 Task: Look for space in Atamaría, Spain from 15th June, 2023 to 21st June, 2023 for 5 adults in price range Rs.14000 to Rs.25000. Place can be entire place with 3 bedrooms having 3 beds and 3 bathrooms. Property type can be house, flat, guest house. Booking option can be shelf check-in. Required host language is English.
Action: Mouse moved to (264, 188)
Screenshot: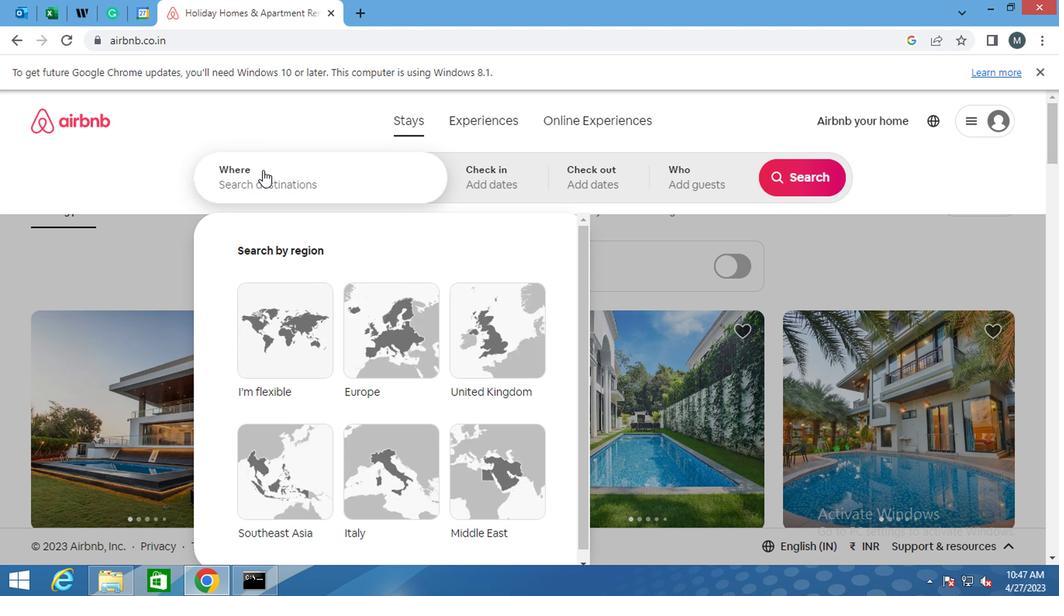 
Action: Mouse pressed left at (264, 188)
Screenshot: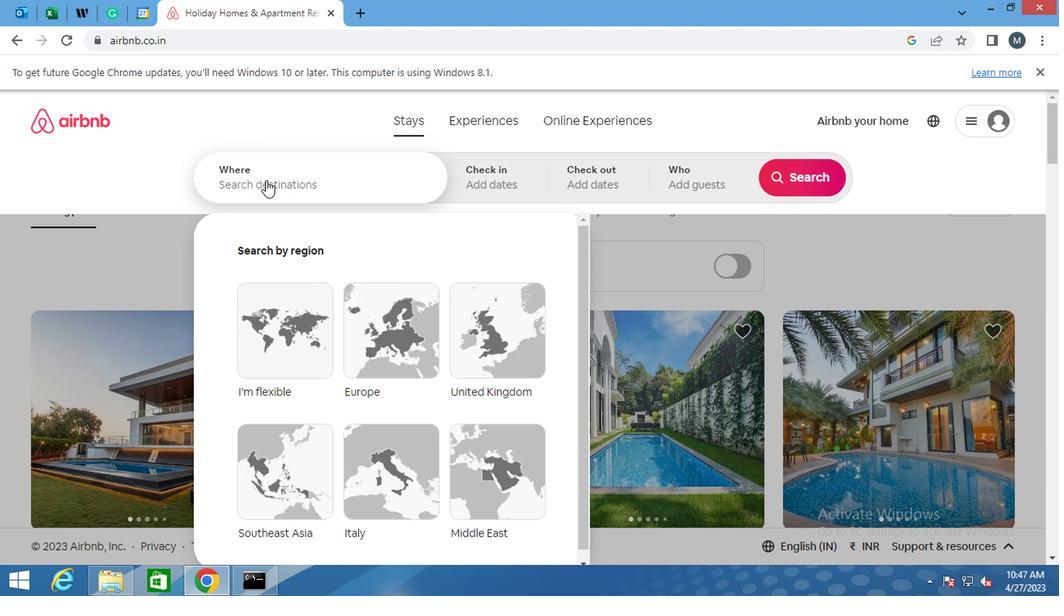 
Action: Key pressed <Key.shift>ATAMARIA.<Key.backspace>,<Key.shift>SPA
Screenshot: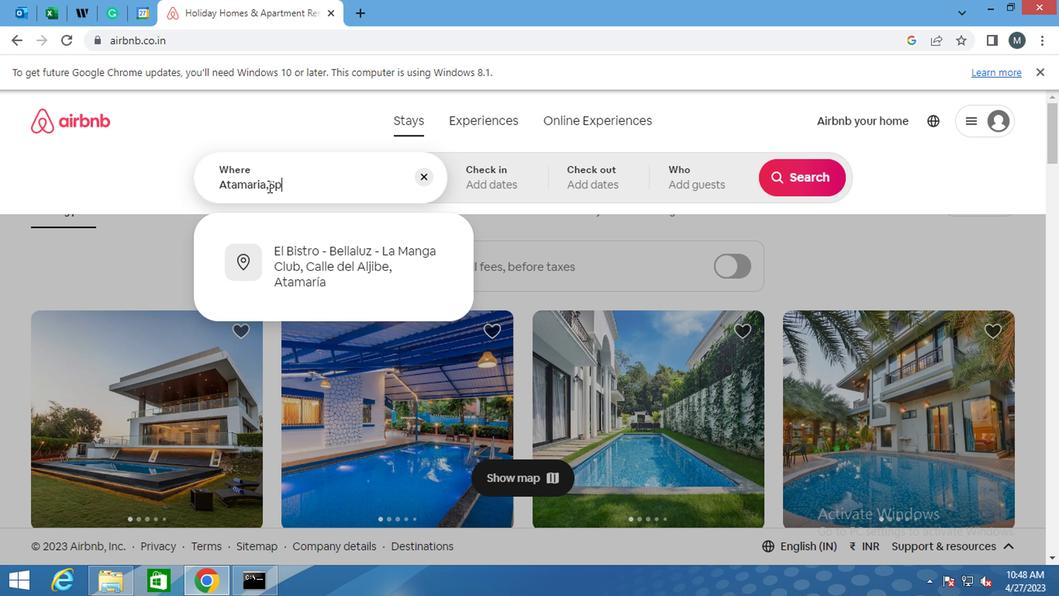 
Action: Mouse moved to (321, 263)
Screenshot: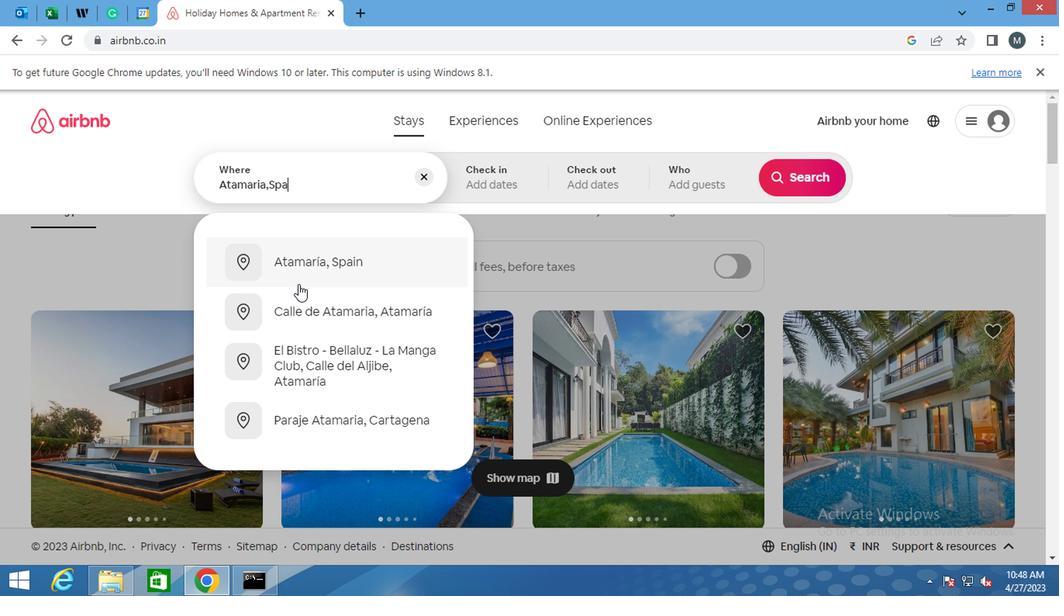 
Action: Mouse pressed left at (321, 263)
Screenshot: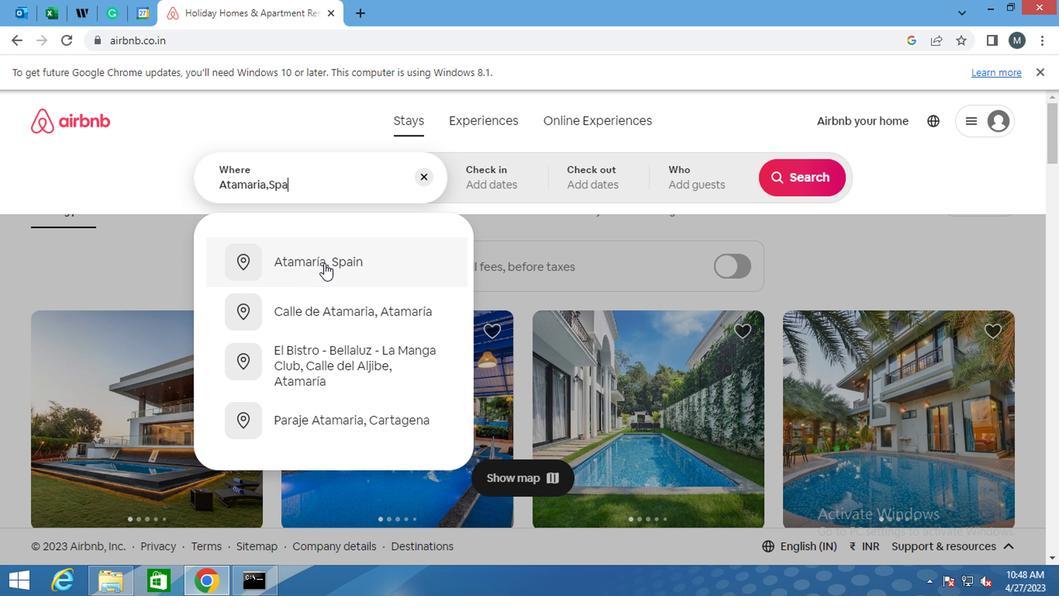 
Action: Mouse moved to (784, 301)
Screenshot: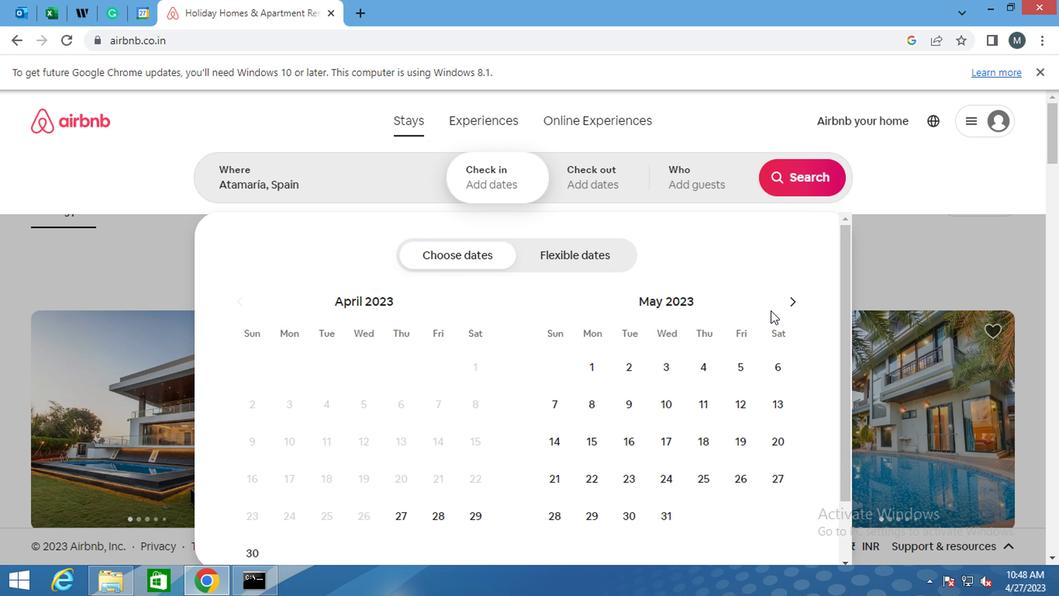 
Action: Mouse pressed left at (784, 301)
Screenshot: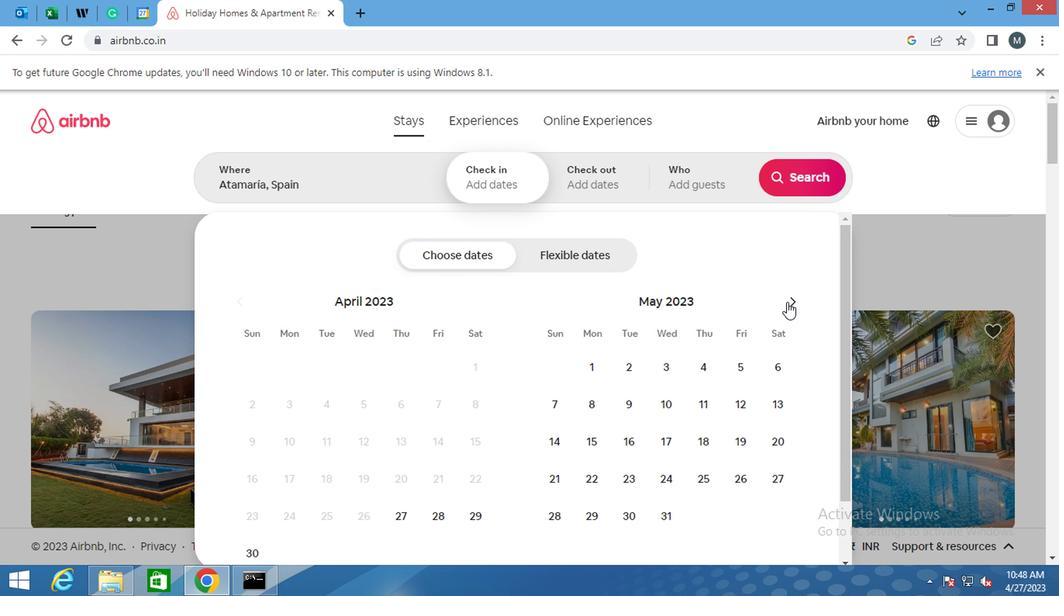 
Action: Mouse moved to (704, 435)
Screenshot: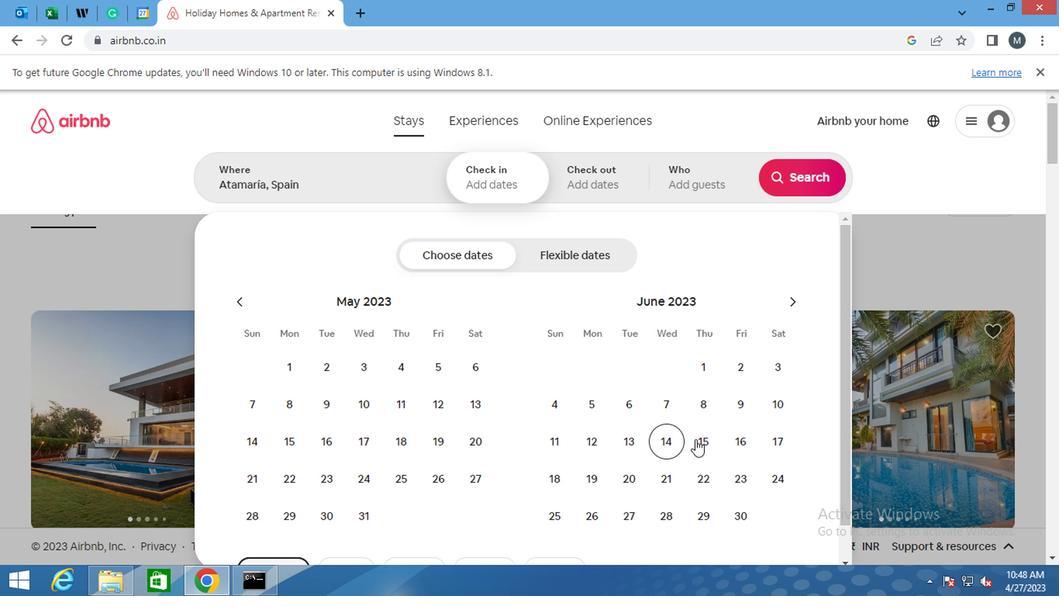 
Action: Mouse pressed left at (704, 435)
Screenshot: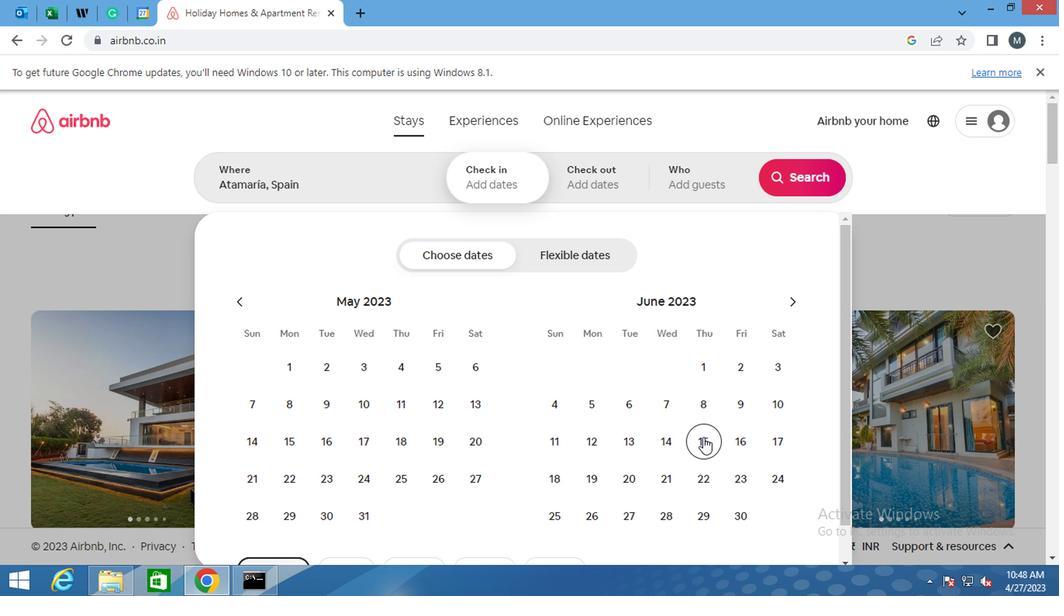 
Action: Mouse moved to (661, 472)
Screenshot: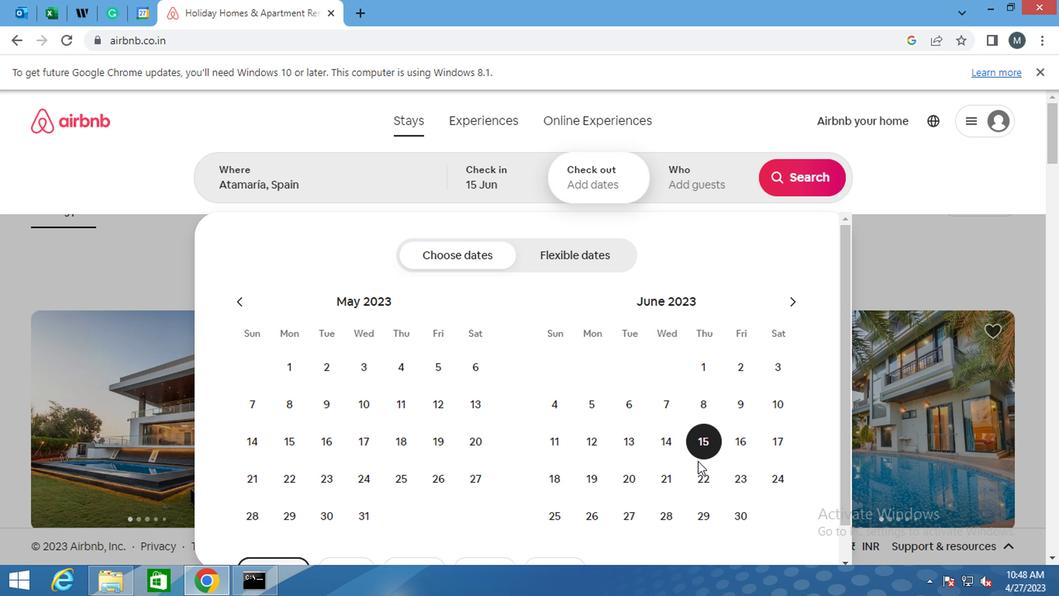 
Action: Mouse pressed left at (661, 472)
Screenshot: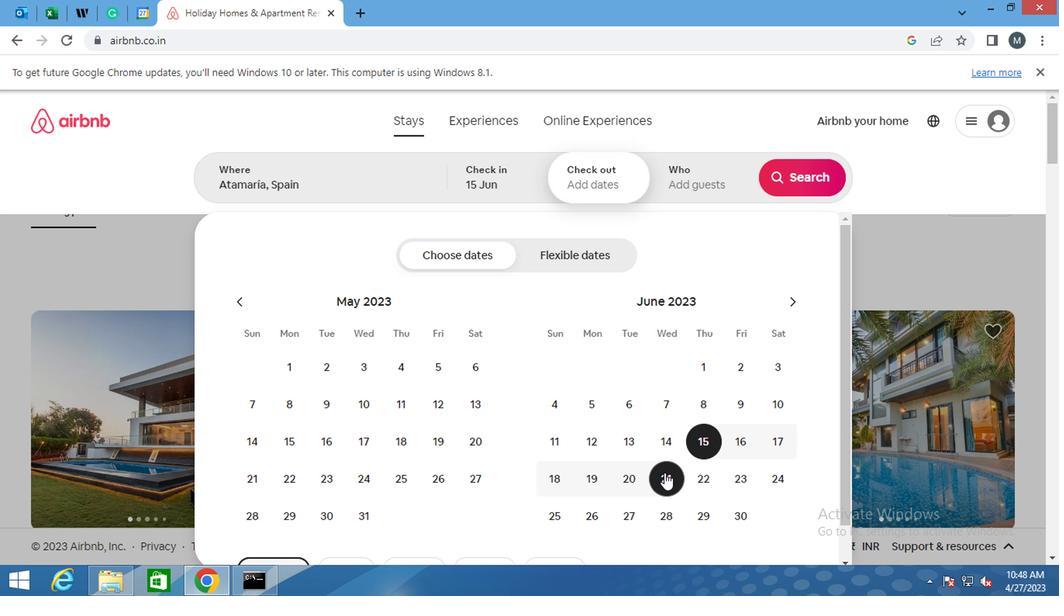 
Action: Mouse moved to (713, 198)
Screenshot: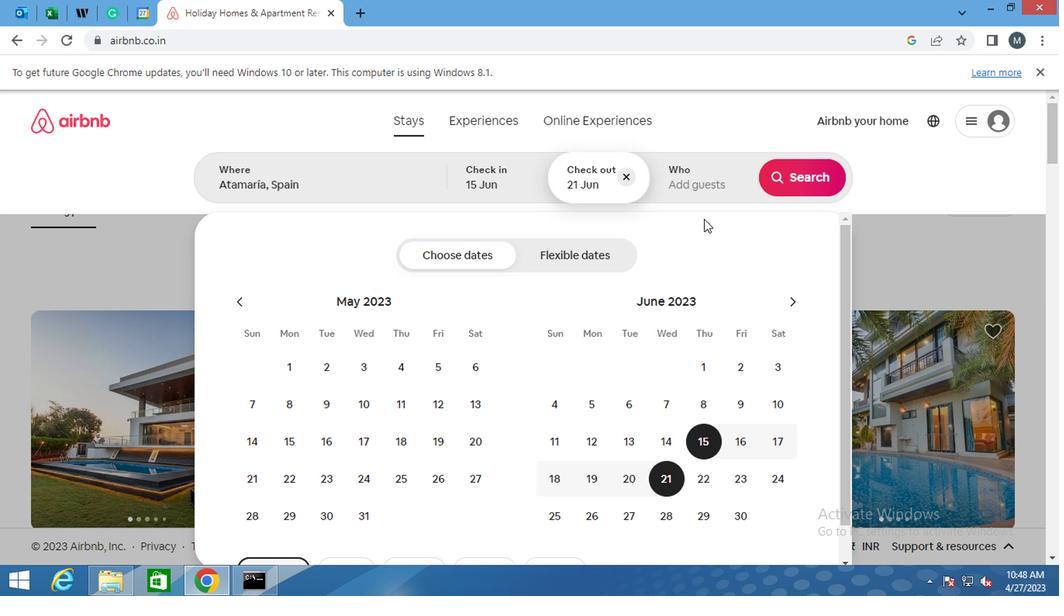 
Action: Mouse pressed left at (713, 198)
Screenshot: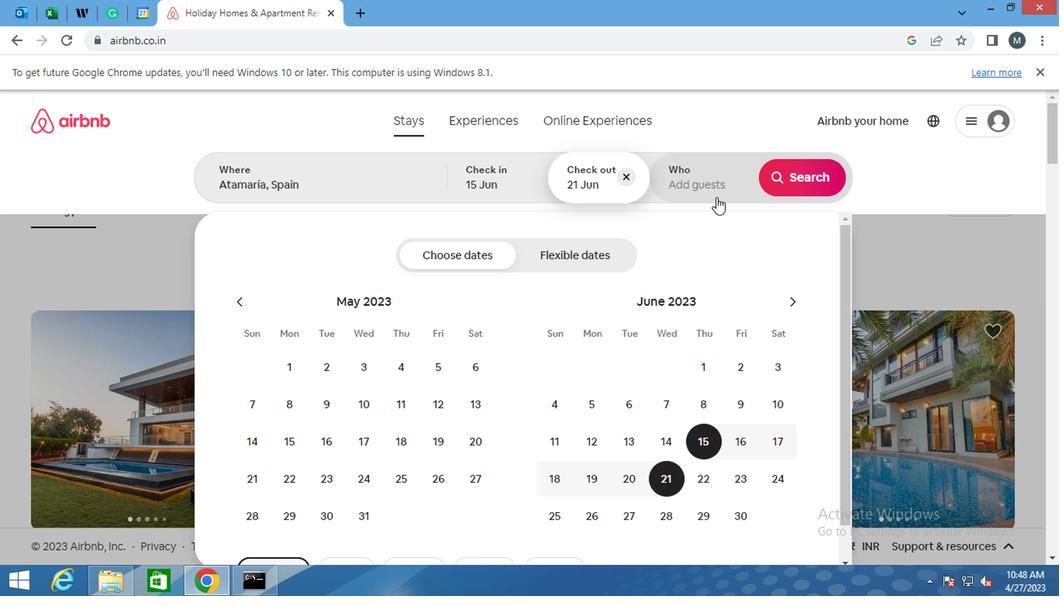 
Action: Mouse moved to (799, 259)
Screenshot: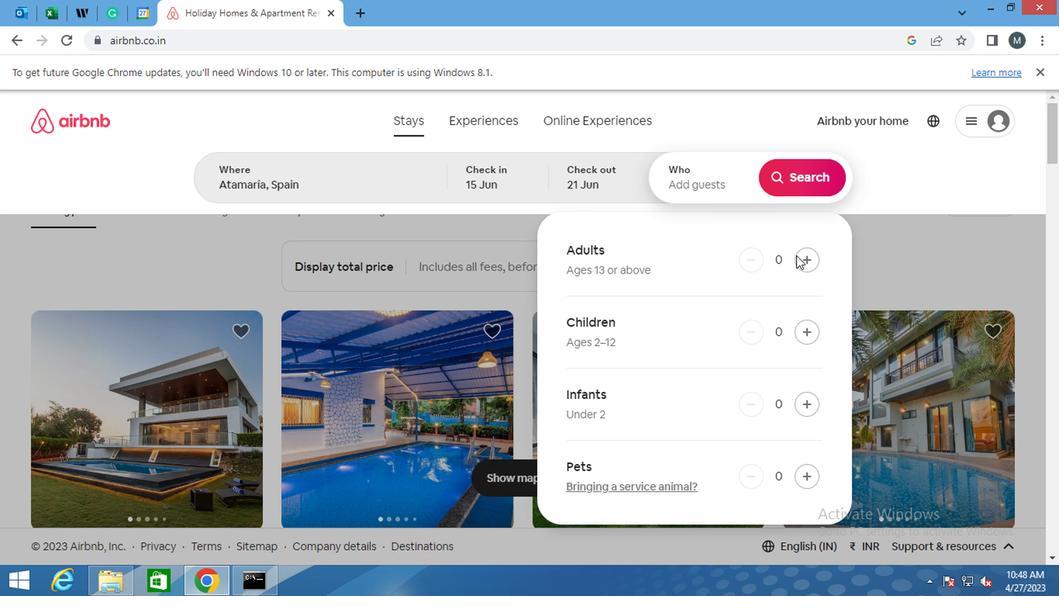 
Action: Mouse pressed left at (799, 259)
Screenshot: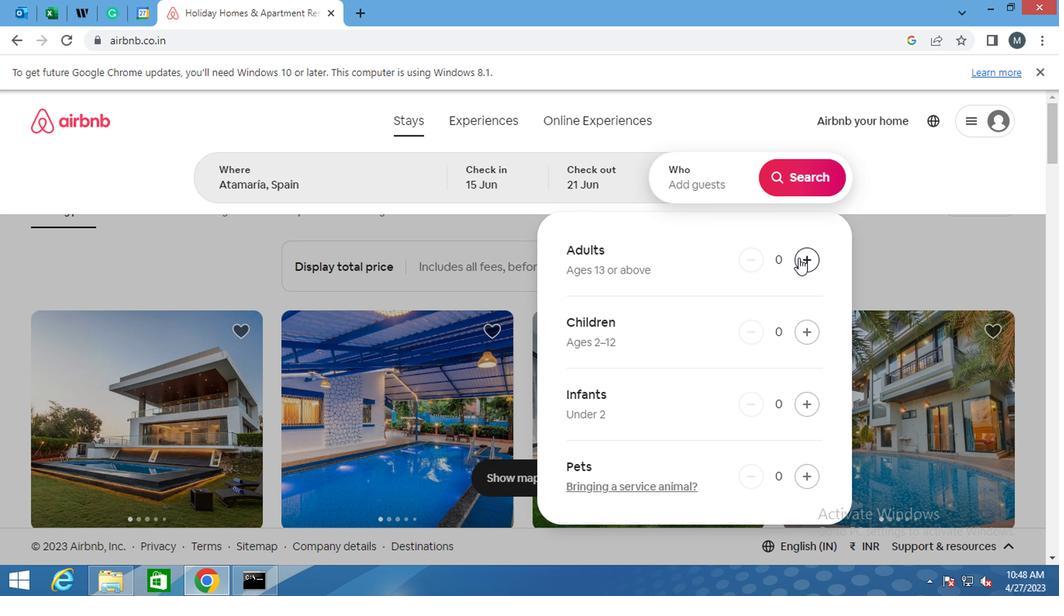 
Action: Mouse moved to (799, 261)
Screenshot: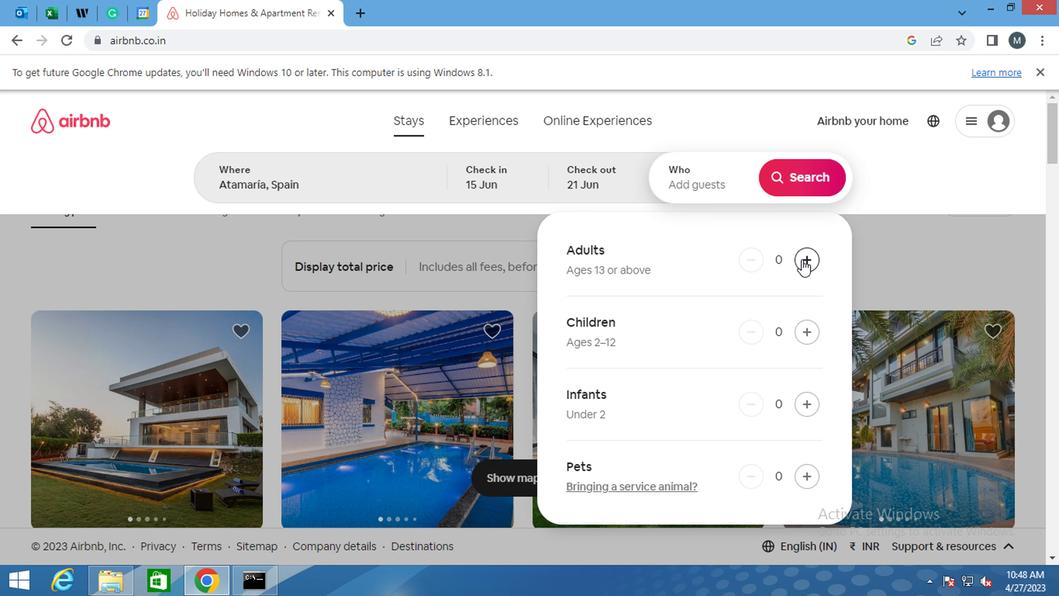 
Action: Mouse pressed left at (799, 261)
Screenshot: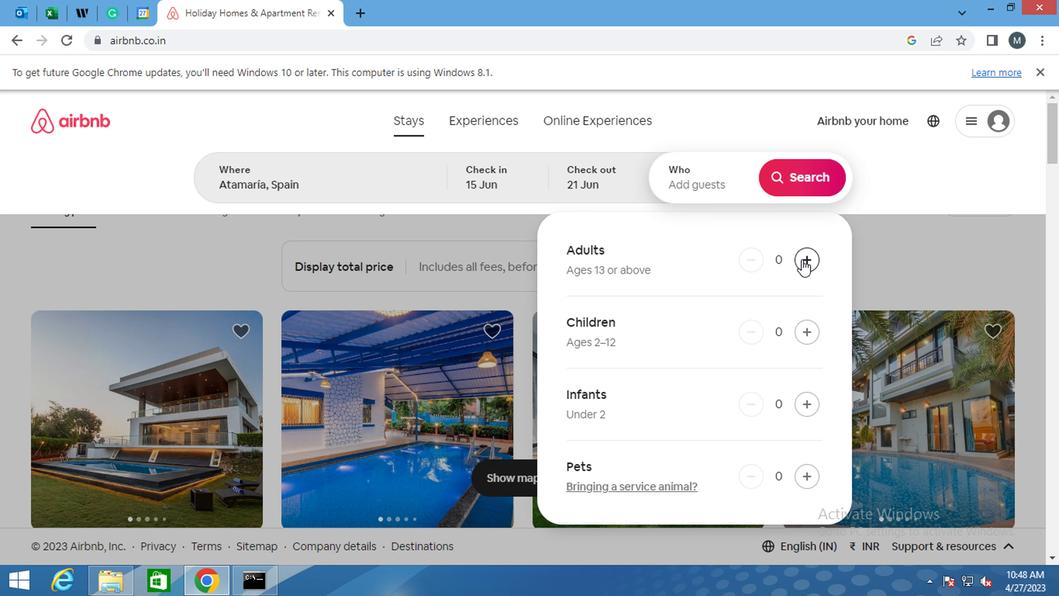 
Action: Mouse moved to (799, 262)
Screenshot: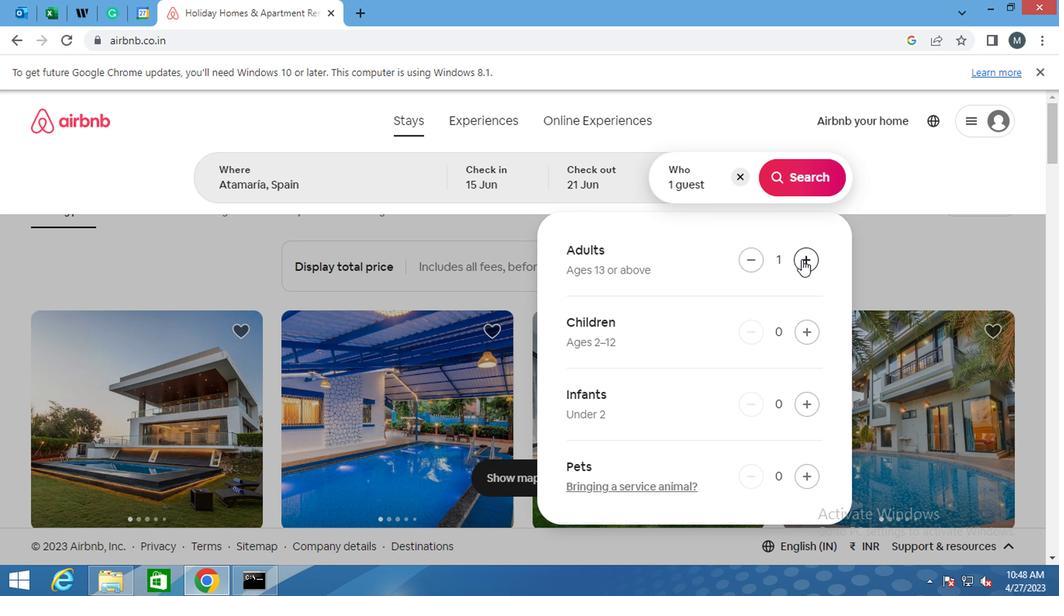 
Action: Mouse pressed left at (799, 262)
Screenshot: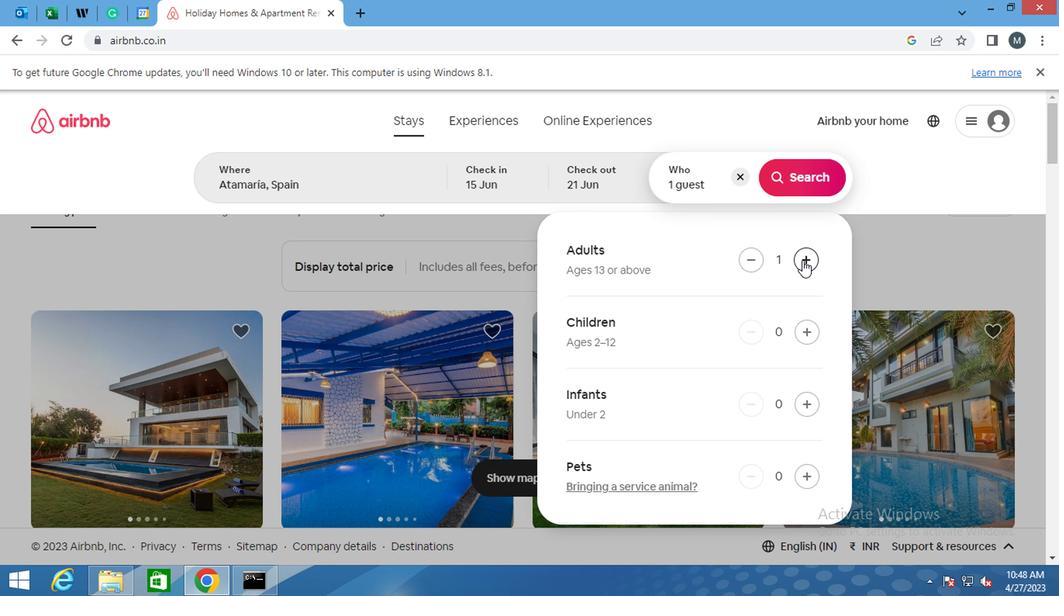 
Action: Mouse pressed left at (799, 262)
Screenshot: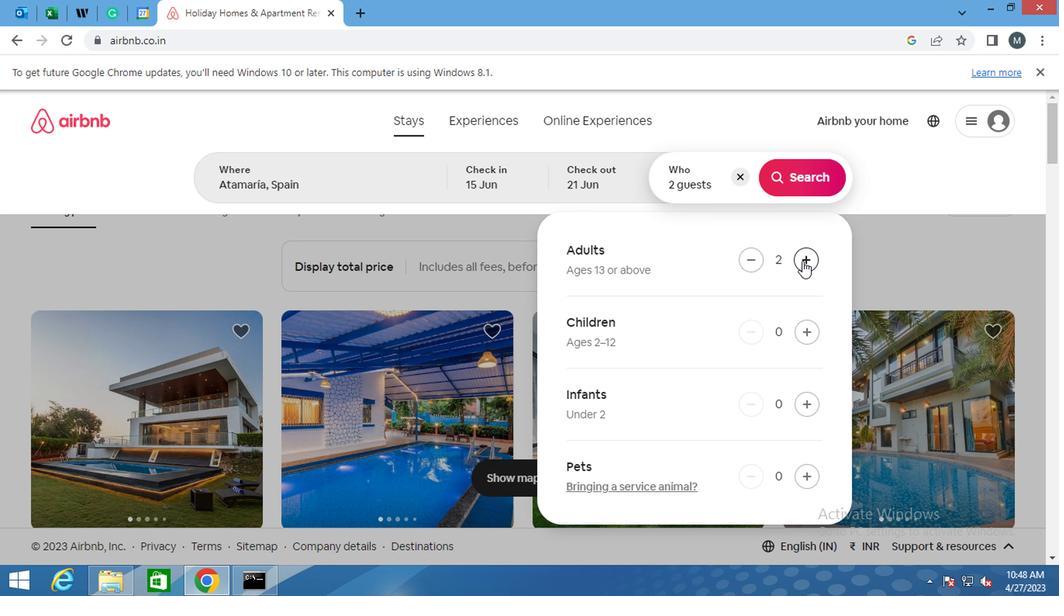 
Action: Mouse moved to (800, 262)
Screenshot: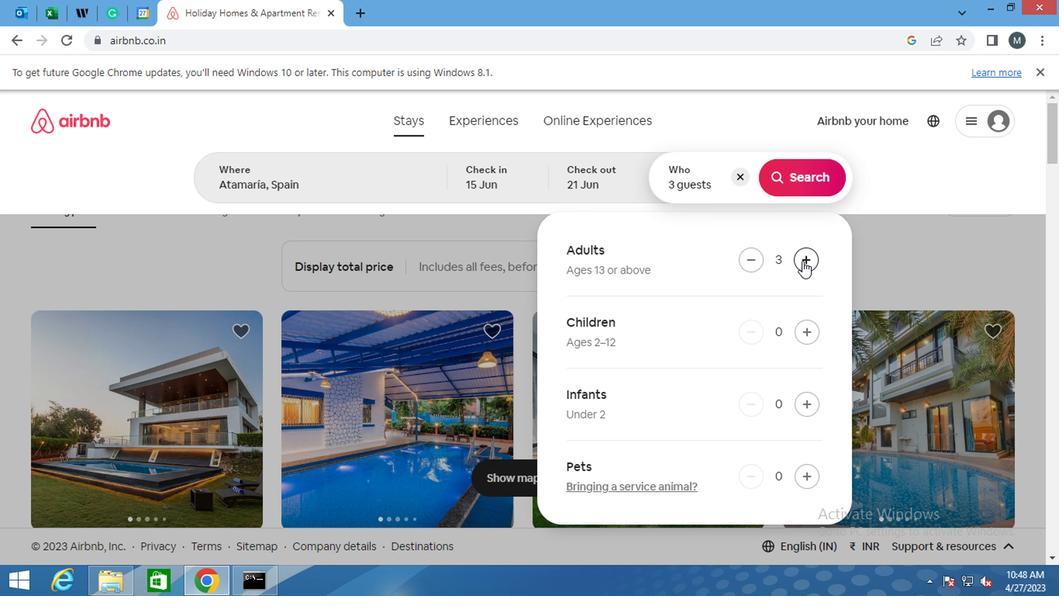 
Action: Mouse pressed left at (800, 262)
Screenshot: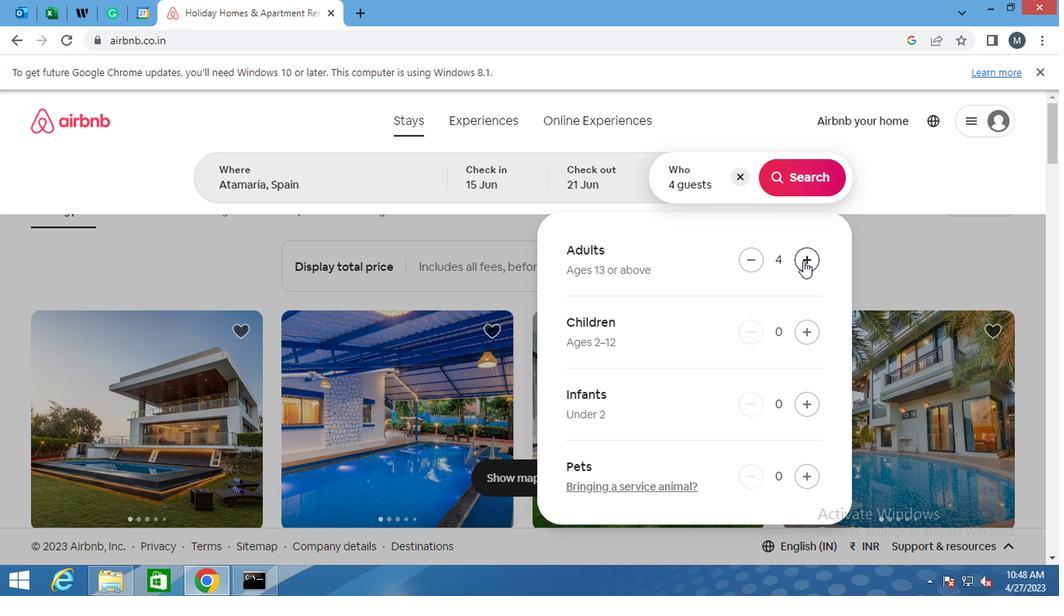 
Action: Mouse moved to (784, 188)
Screenshot: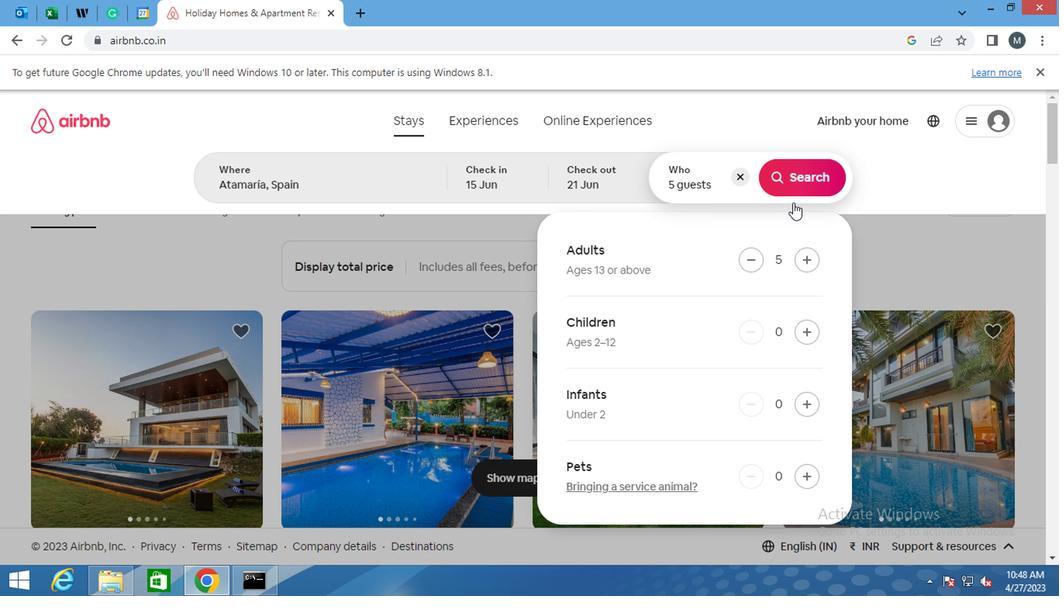 
Action: Mouse pressed left at (784, 188)
Screenshot: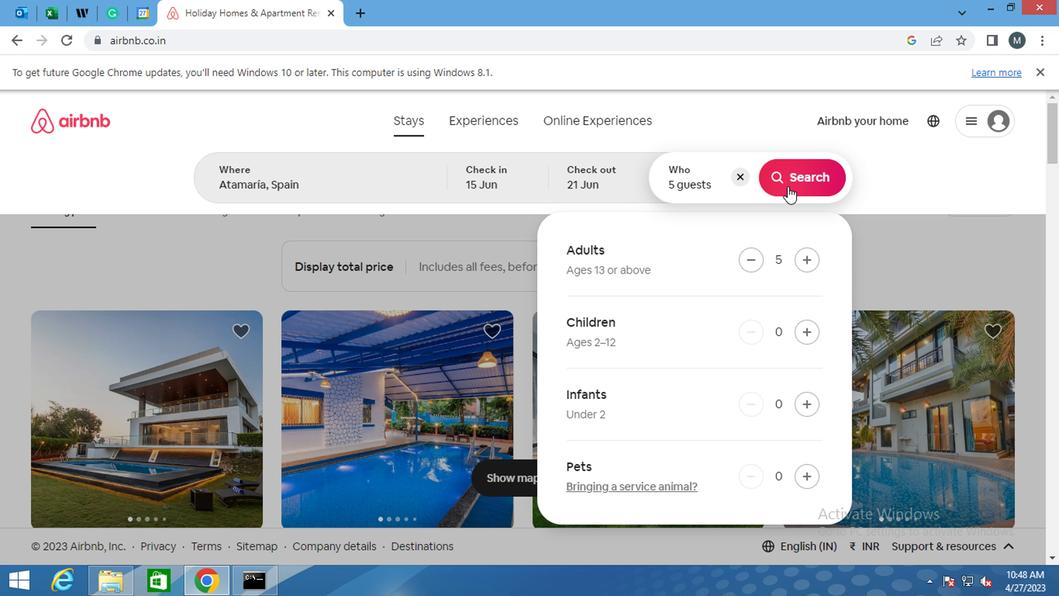 
Action: Mouse moved to (969, 185)
Screenshot: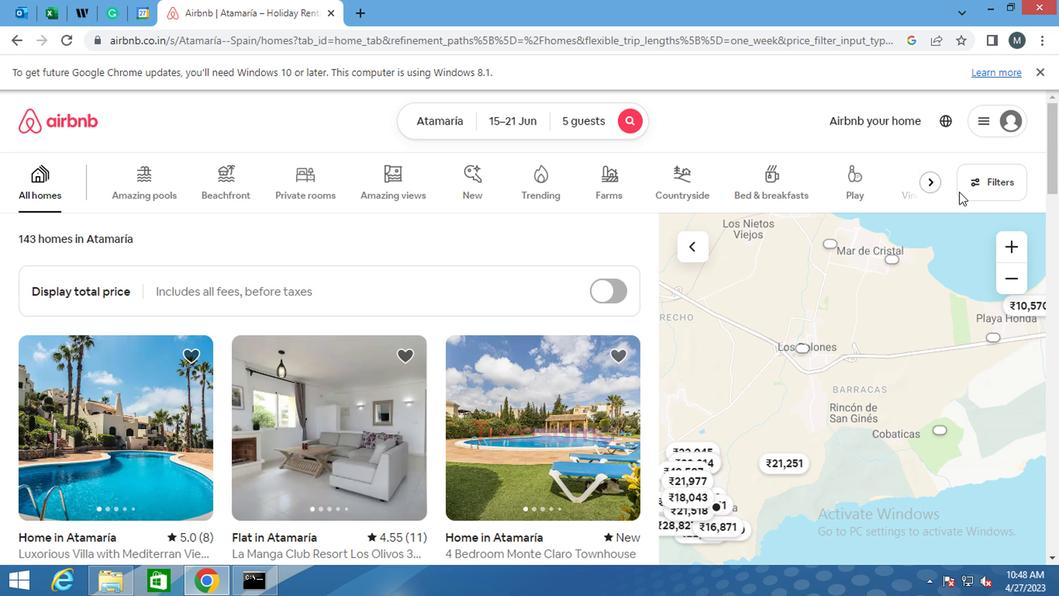 
Action: Mouse pressed left at (969, 185)
Screenshot: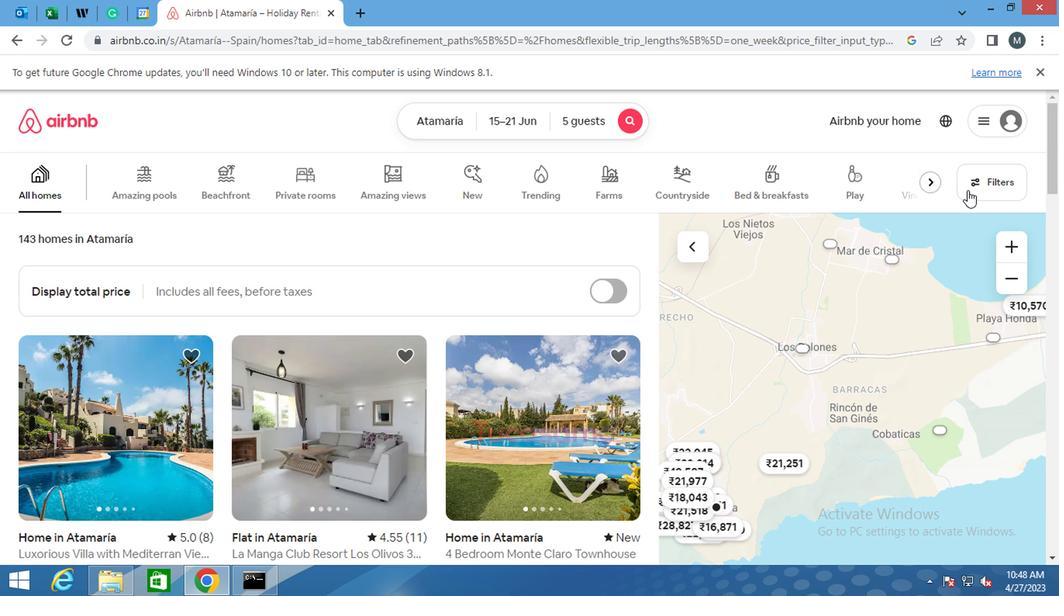 
Action: Mouse moved to (437, 373)
Screenshot: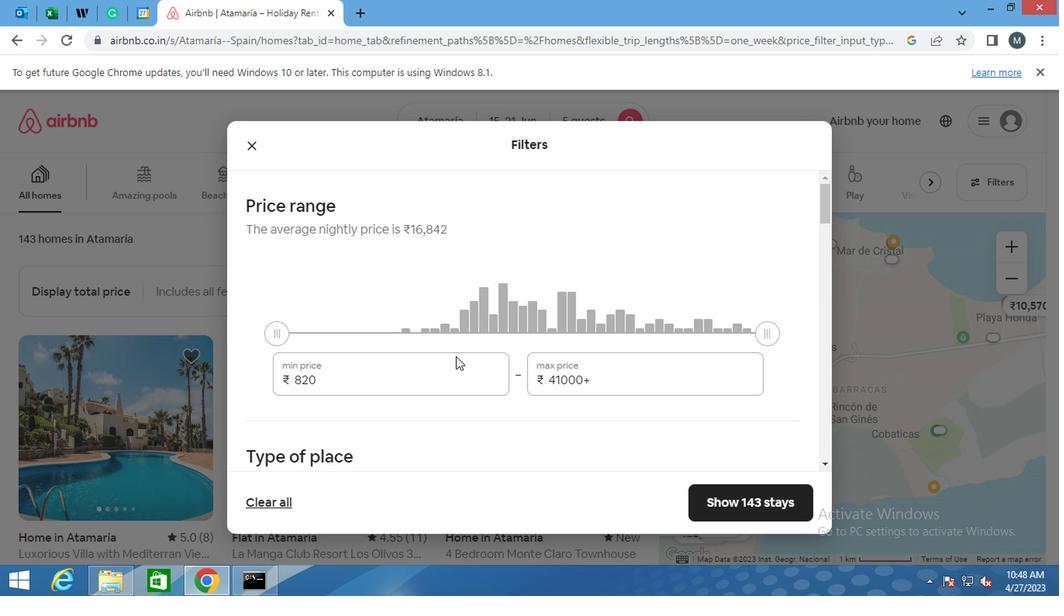 
Action: Mouse pressed left at (437, 373)
Screenshot: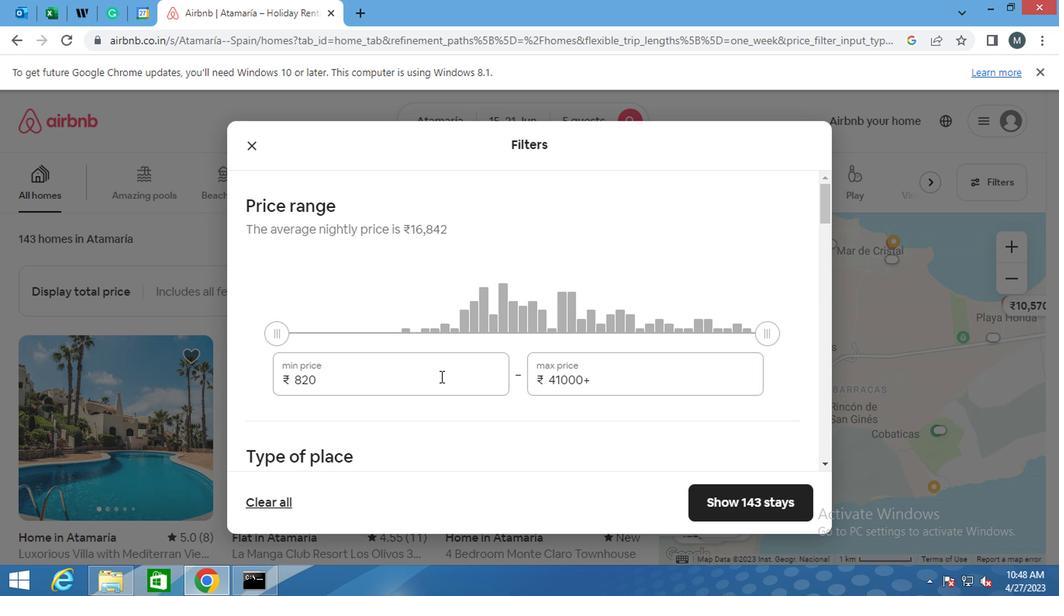 
Action: Mouse moved to (434, 373)
Screenshot: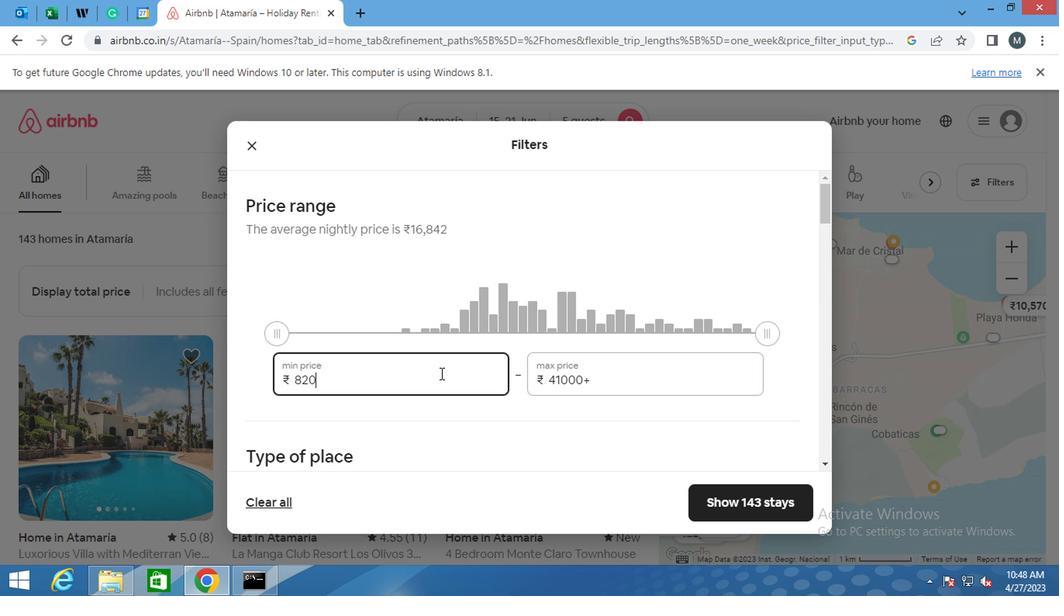 
Action: Key pressed <Key.backspace><Key.backspace><Key.backspace>14000
Screenshot: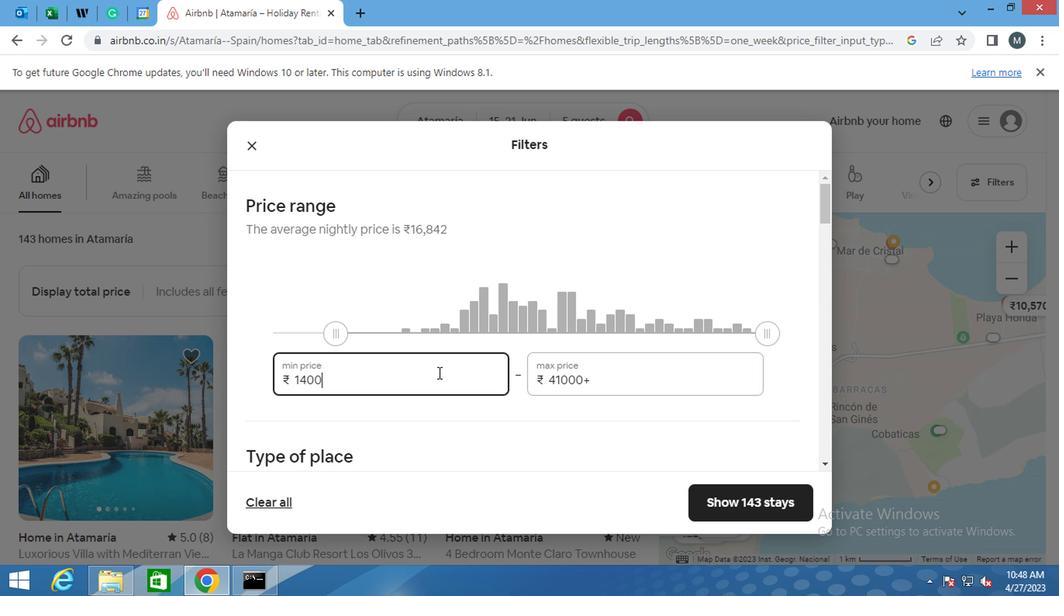 
Action: Mouse moved to (588, 382)
Screenshot: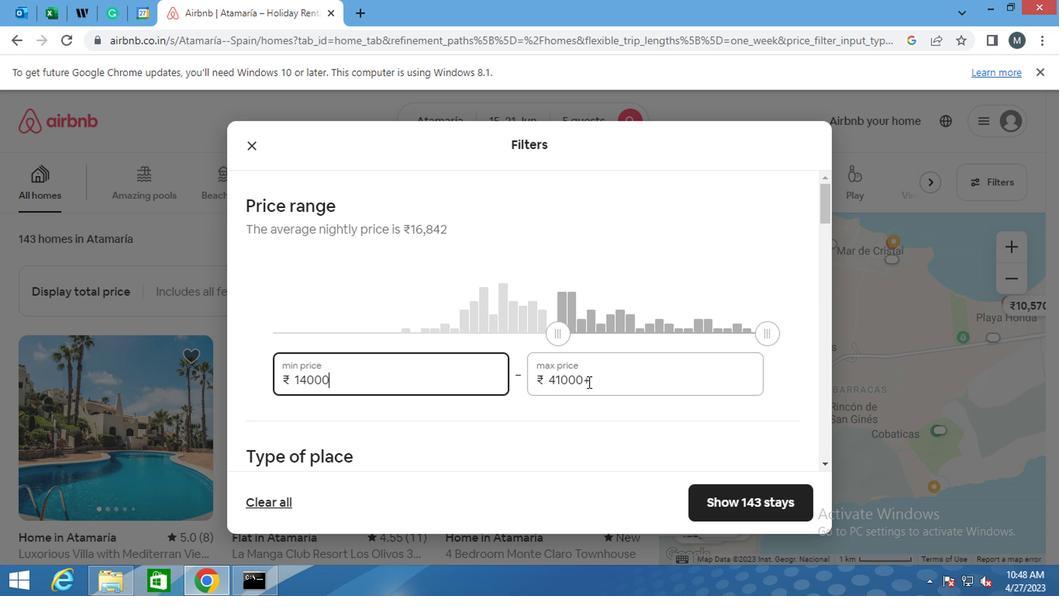 
Action: Mouse pressed left at (588, 382)
Screenshot: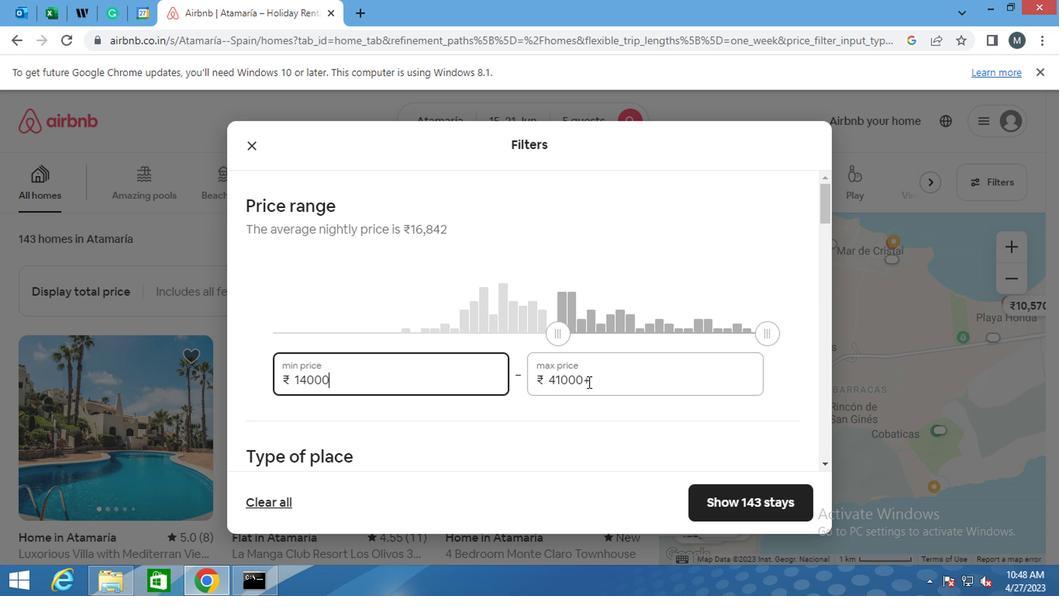 
Action: Mouse moved to (590, 381)
Screenshot: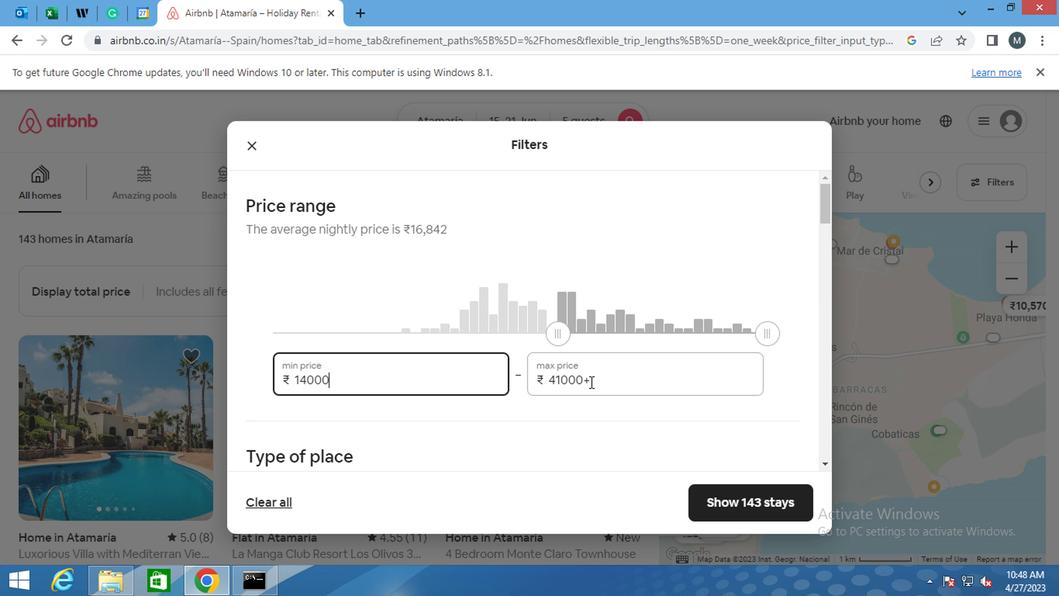 
Action: Key pressed <Key.backspace>
Screenshot: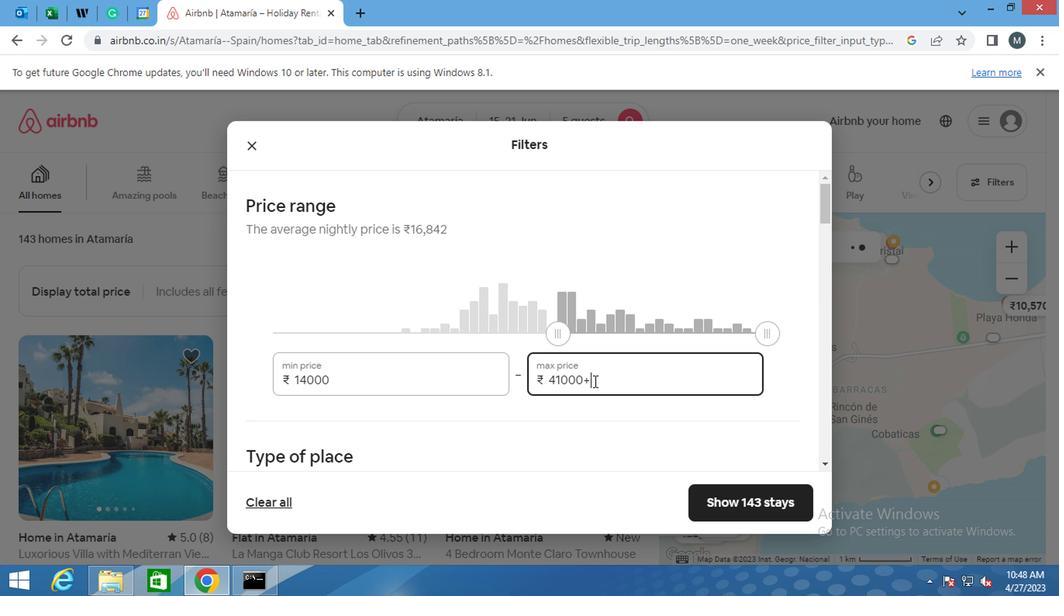 
Action: Mouse moved to (591, 381)
Screenshot: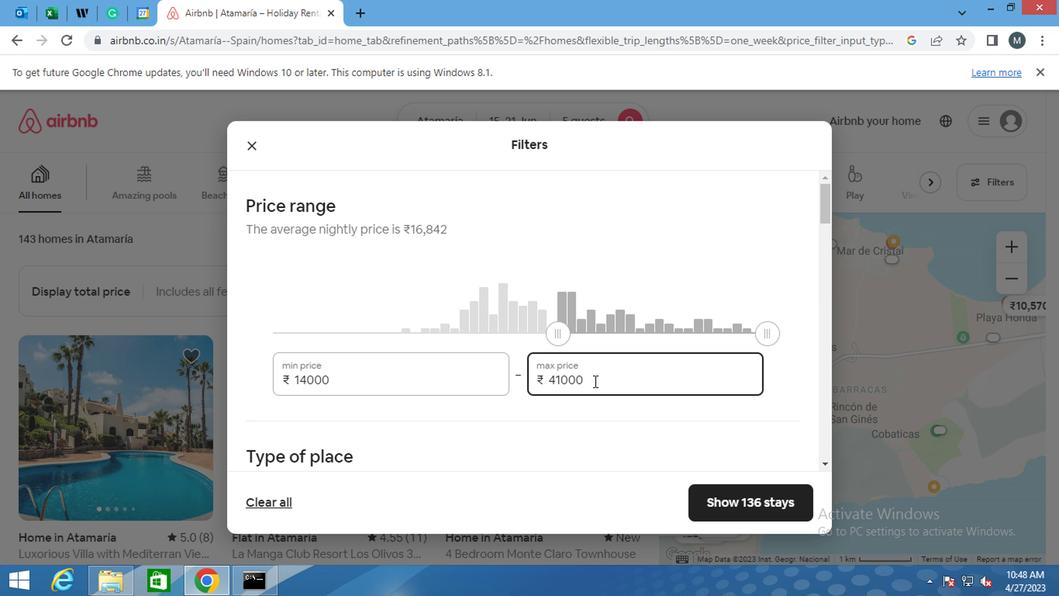 
Action: Key pressed <Key.backspace><Key.backspace><Key.backspace><Key.backspace><Key.backspace><Key.backspace><Key.backspace>
Screenshot: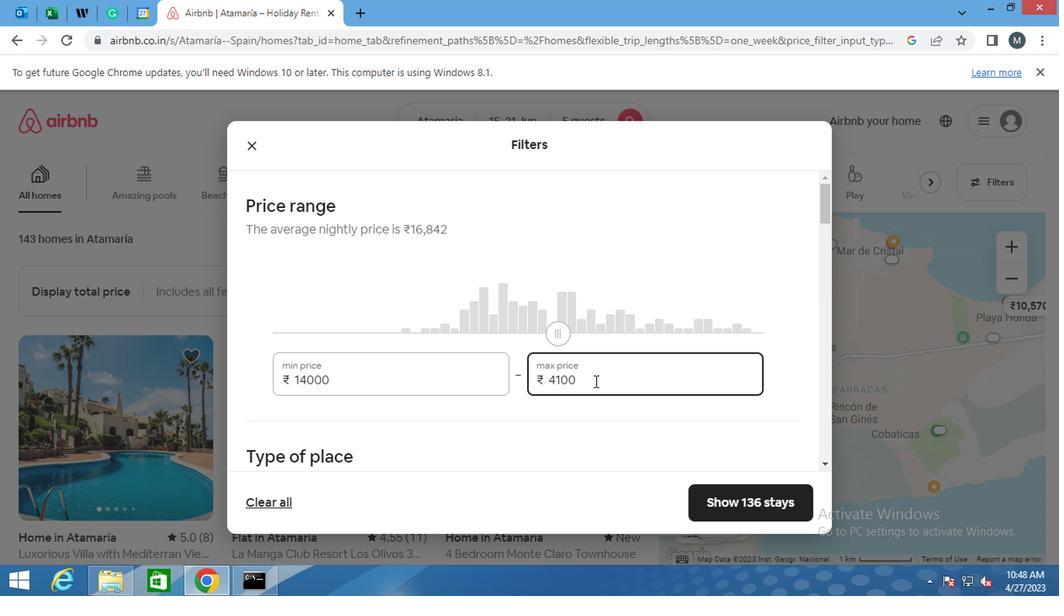 
Action: Mouse moved to (590, 379)
Screenshot: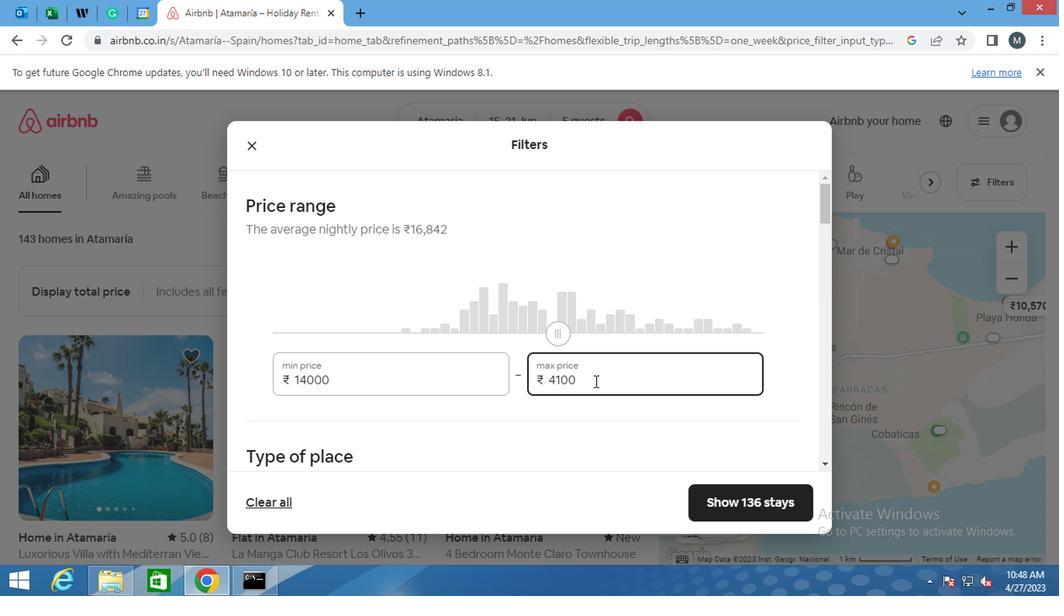 
Action: Key pressed <Key.backspace><Key.backspace><Key.backspace><Key.backspace><Key.backspace><Key.backspace><Key.backspace><Key.backspace><Key.backspace><Key.backspace><Key.backspace><Key.backspace>
Screenshot: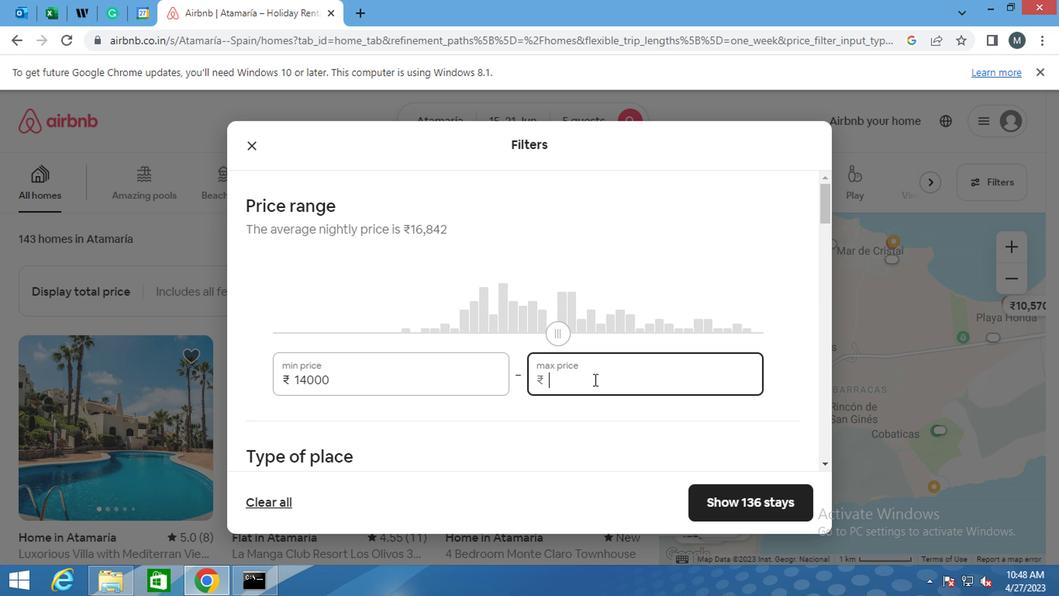 
Action: Mouse moved to (587, 374)
Screenshot: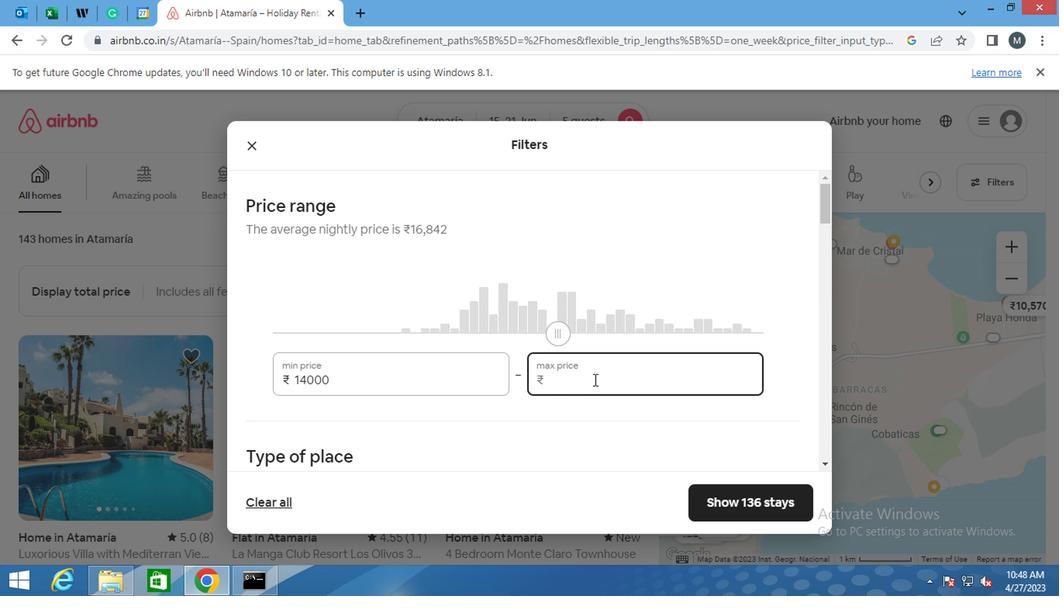
Action: Key pressed 25000
Screenshot: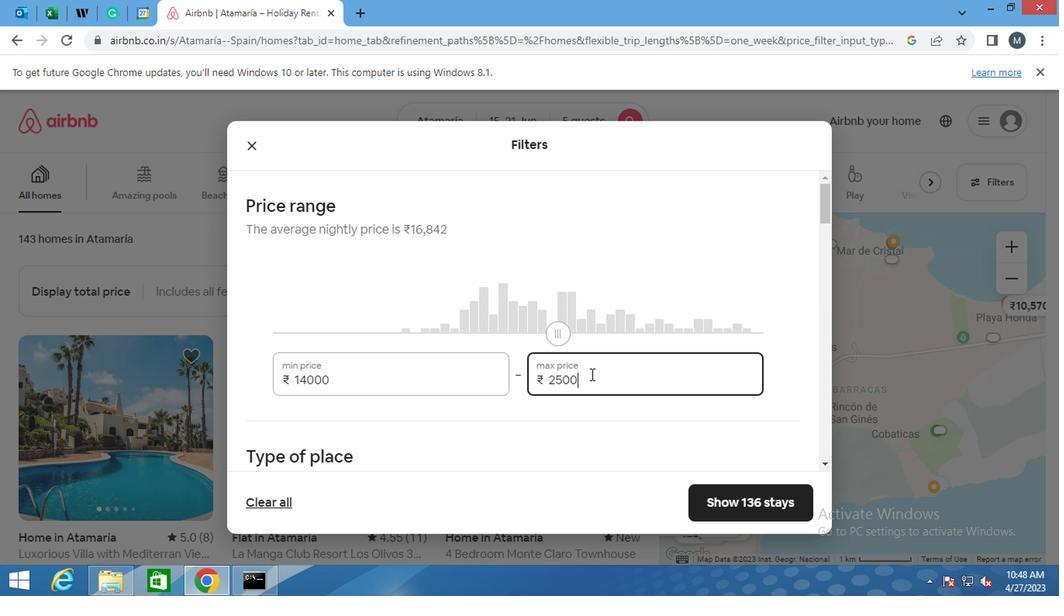 
Action: Mouse moved to (450, 305)
Screenshot: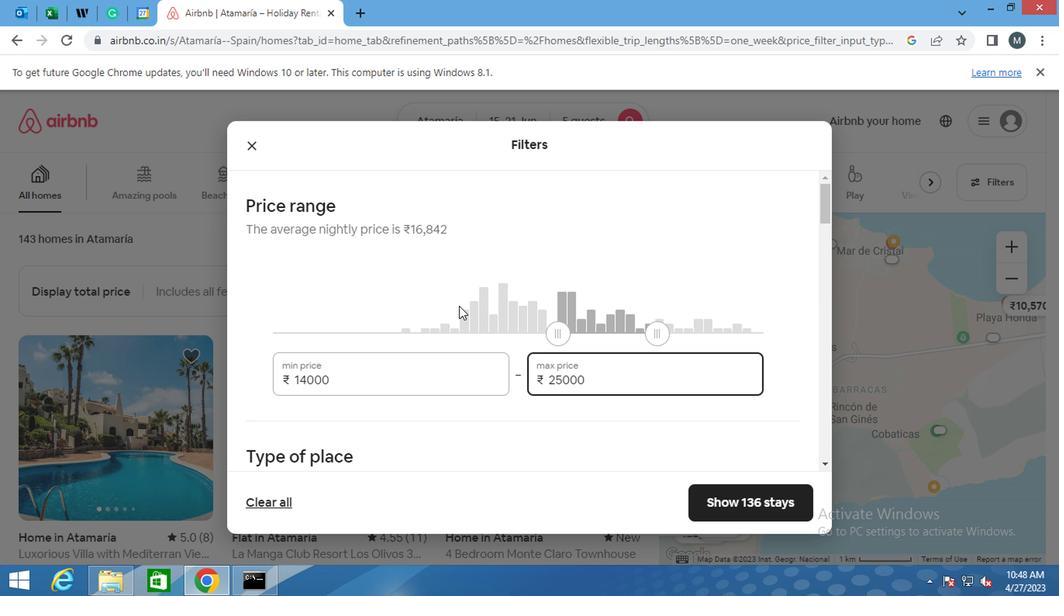 
Action: Mouse scrolled (450, 304) with delta (0, 0)
Screenshot: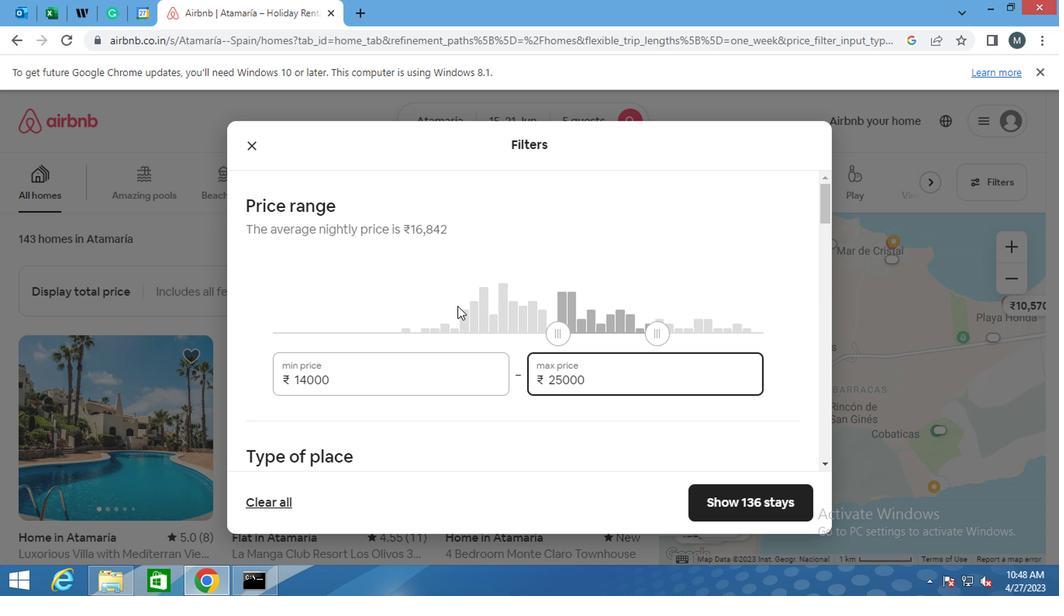 
Action: Mouse moved to (439, 307)
Screenshot: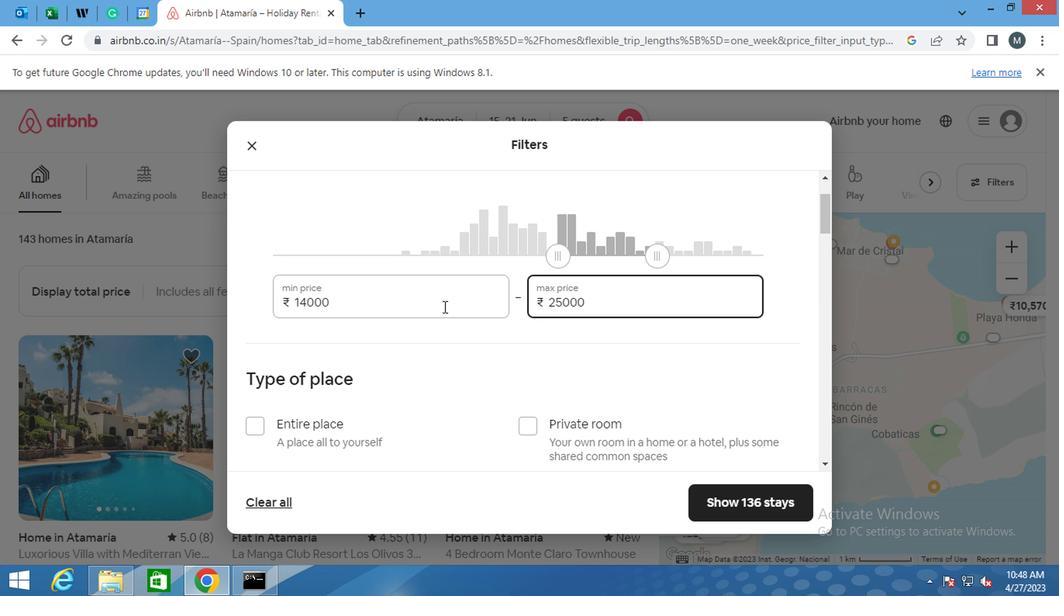 
Action: Mouse scrolled (439, 306) with delta (0, 0)
Screenshot: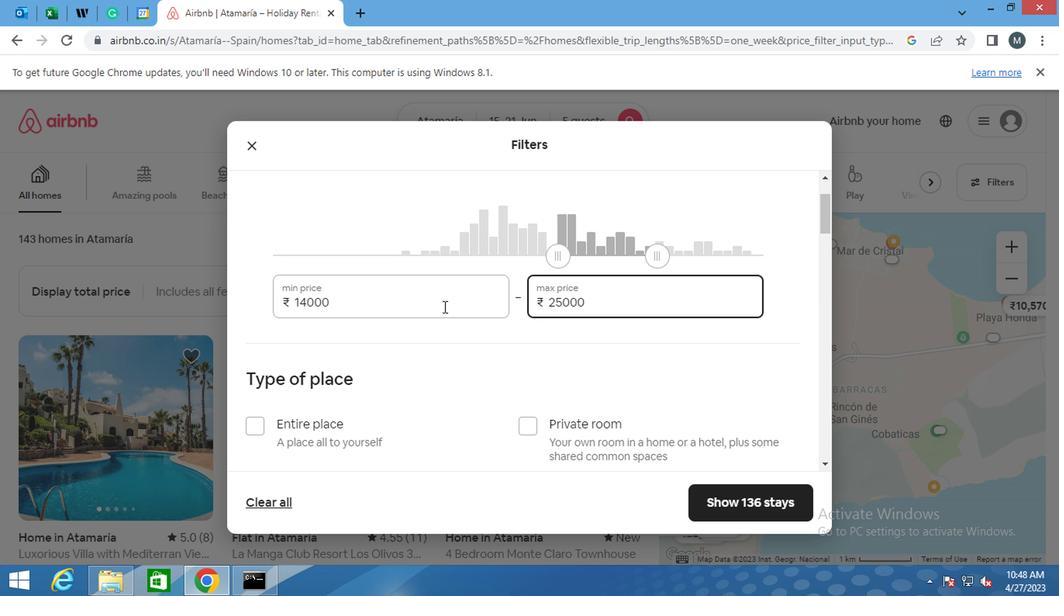 
Action: Mouse scrolled (439, 306) with delta (0, 0)
Screenshot: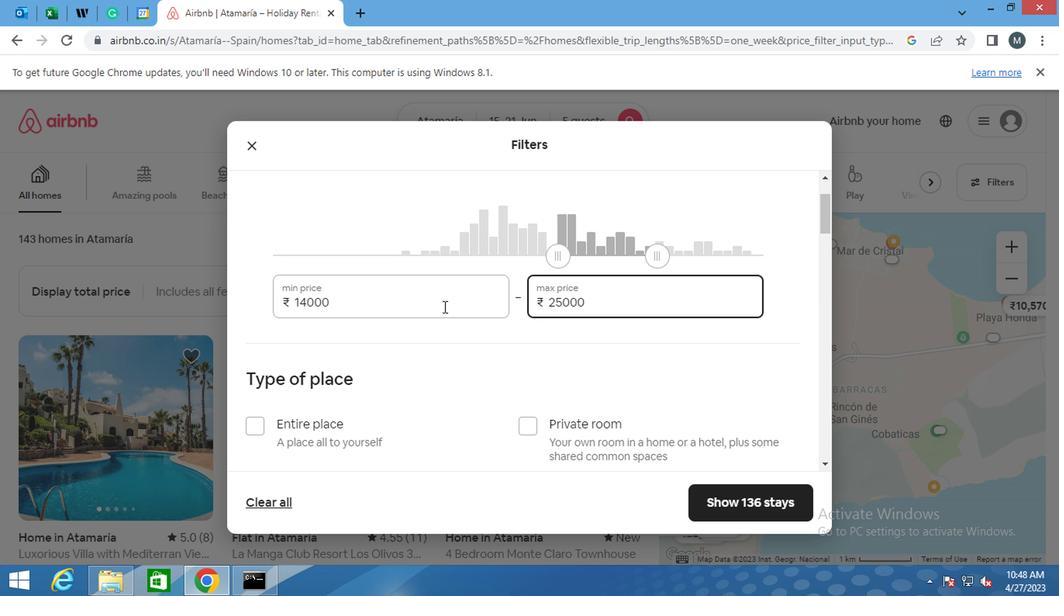 
Action: Mouse moved to (249, 265)
Screenshot: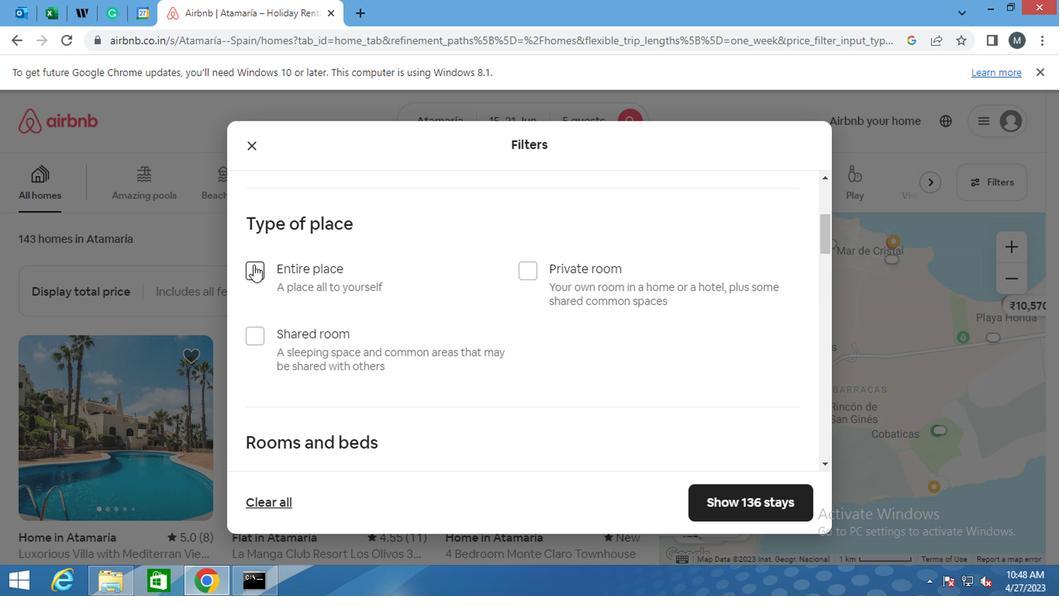 
Action: Mouse pressed left at (249, 265)
Screenshot: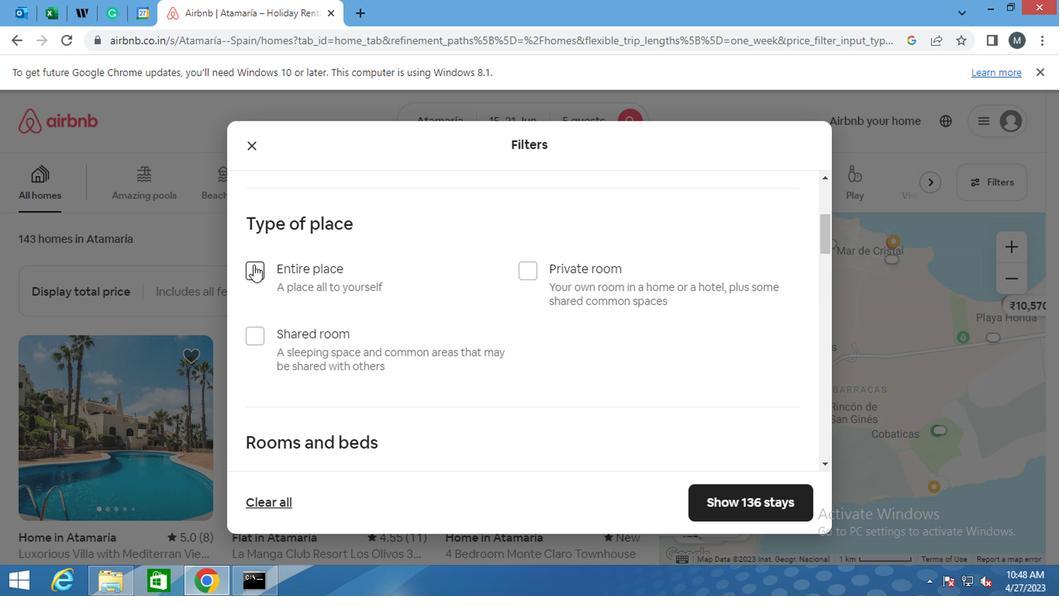 
Action: Mouse moved to (266, 263)
Screenshot: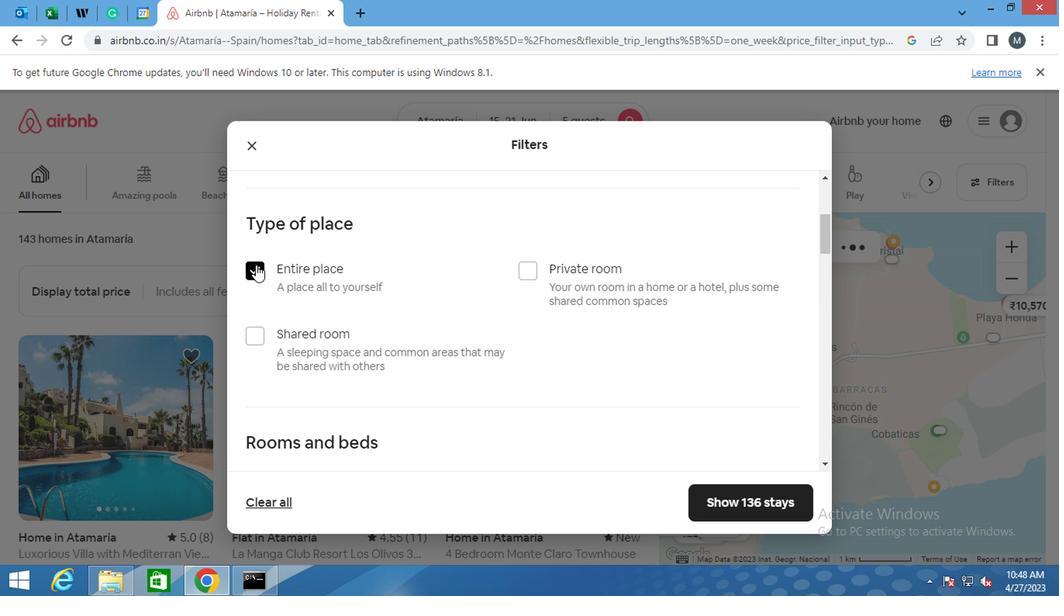 
Action: Mouse scrolled (266, 262) with delta (0, 0)
Screenshot: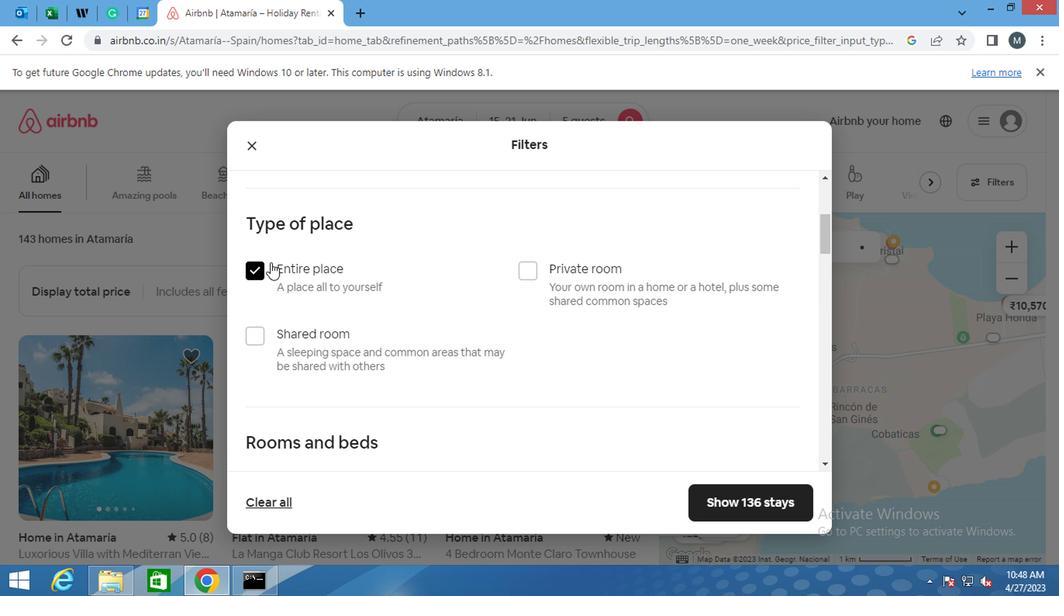 
Action: Mouse scrolled (266, 262) with delta (0, 0)
Screenshot: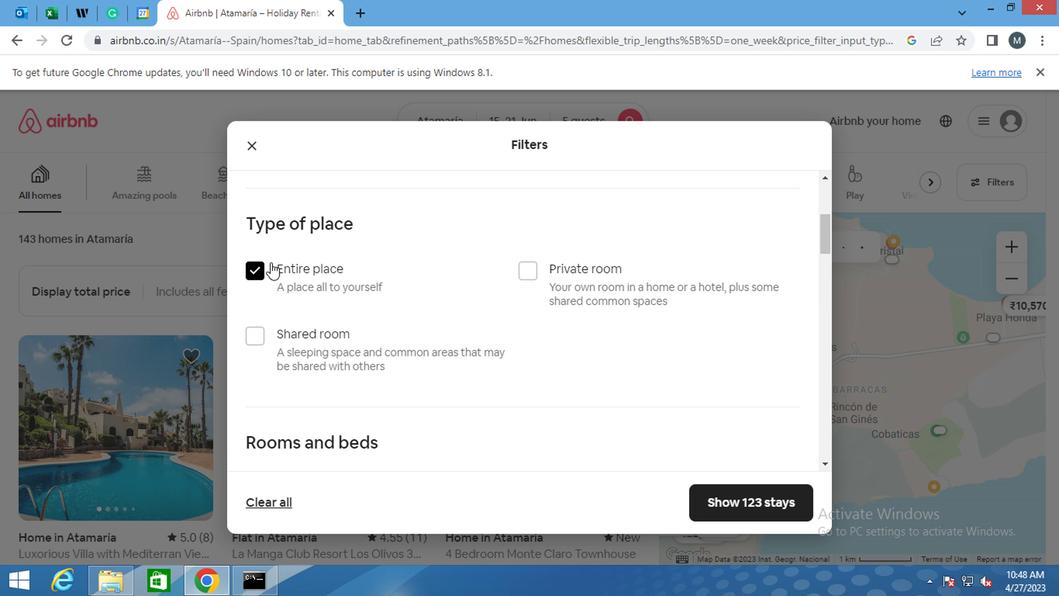 
Action: Mouse scrolled (266, 262) with delta (0, 0)
Screenshot: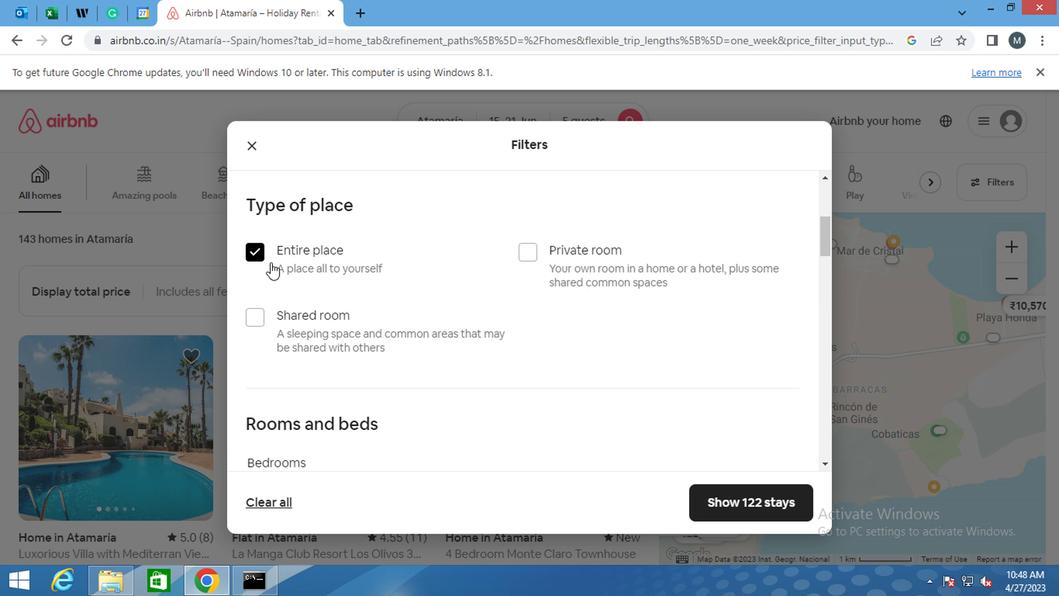 
Action: Mouse moved to (441, 301)
Screenshot: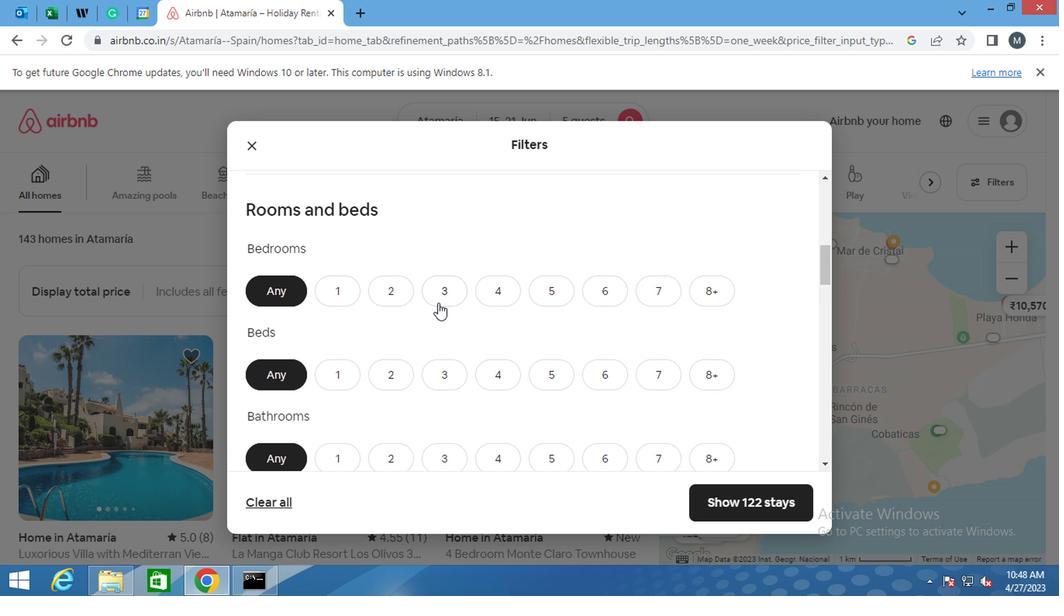 
Action: Mouse pressed left at (441, 301)
Screenshot: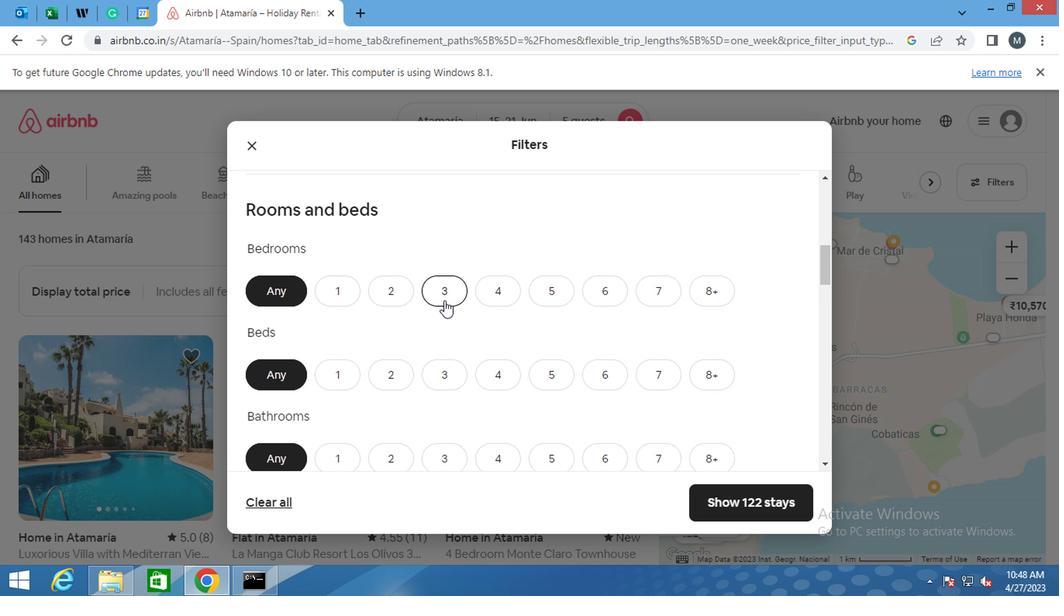
Action: Mouse moved to (428, 375)
Screenshot: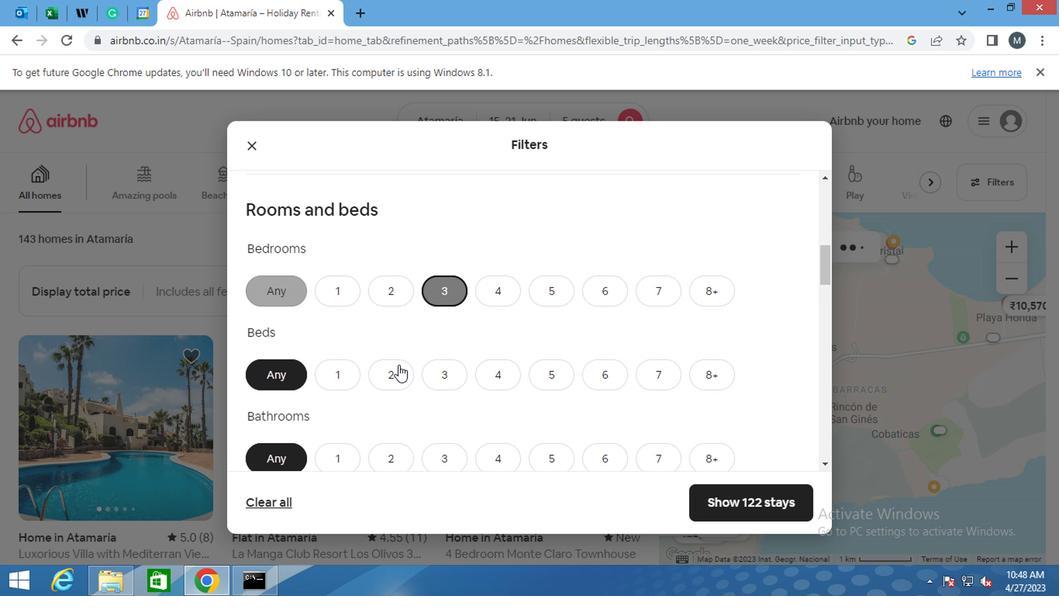 
Action: Mouse pressed left at (428, 375)
Screenshot: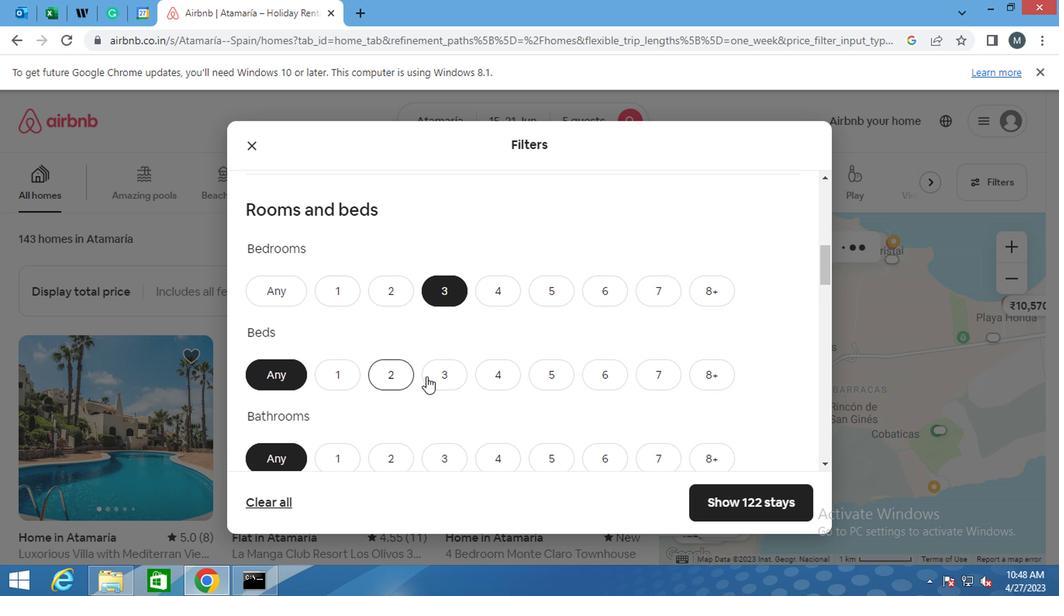 
Action: Mouse moved to (355, 360)
Screenshot: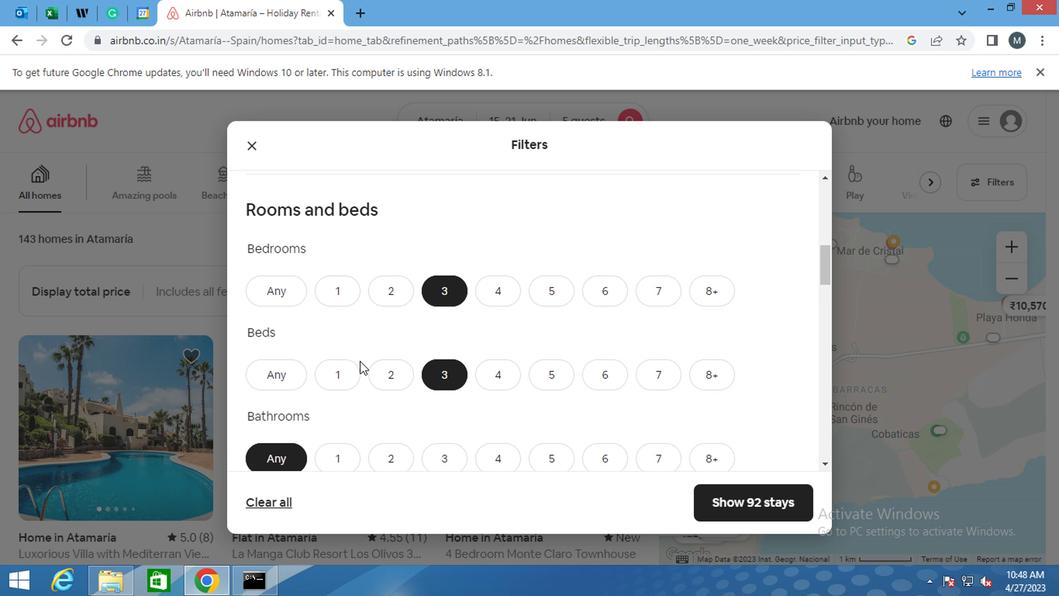 
Action: Mouse scrolled (355, 359) with delta (0, 0)
Screenshot: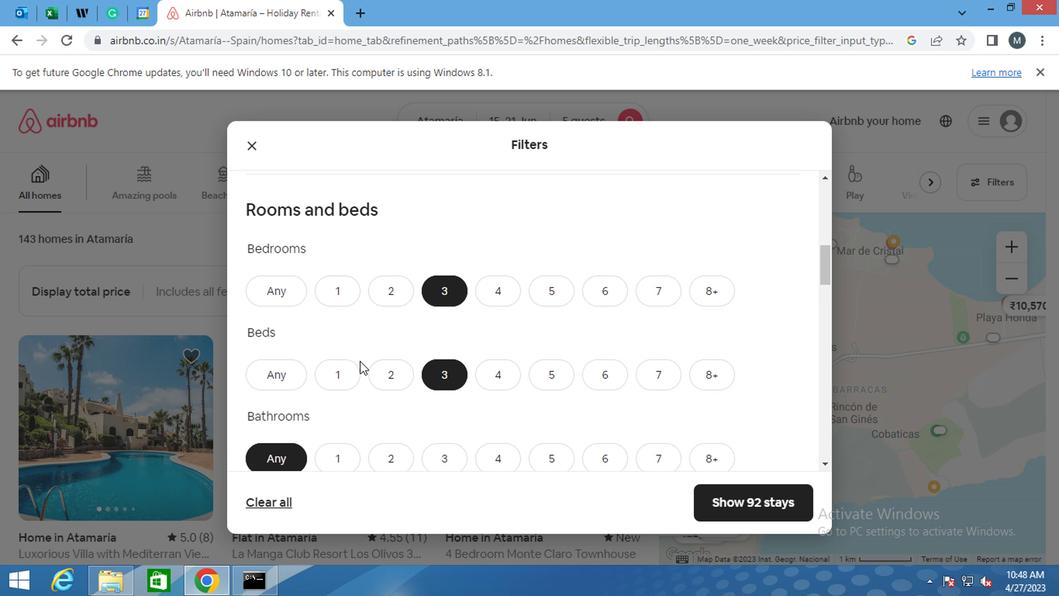 
Action: Mouse scrolled (355, 359) with delta (0, 0)
Screenshot: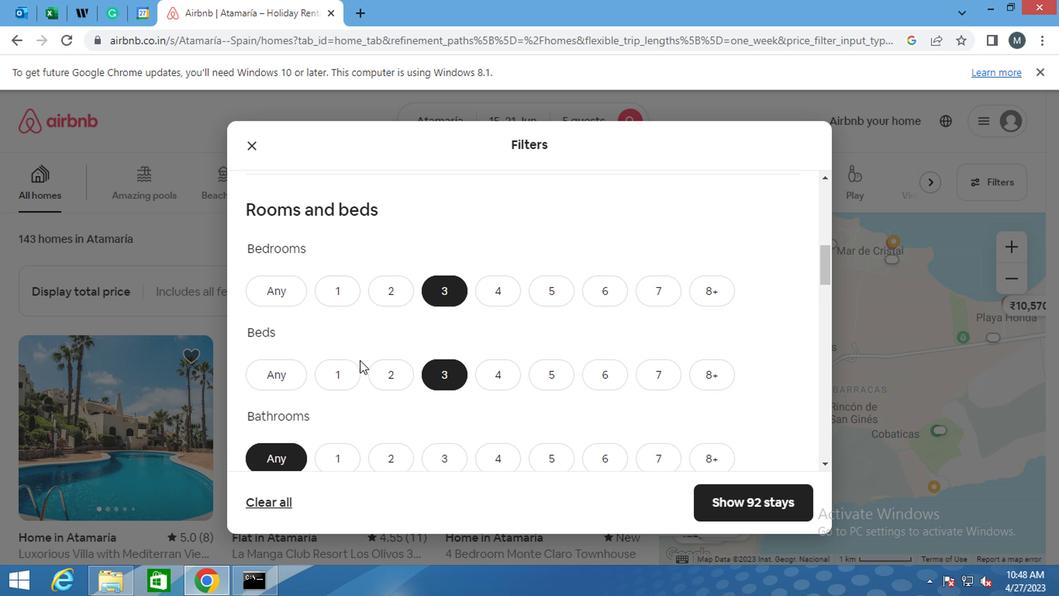 
Action: Mouse moved to (435, 302)
Screenshot: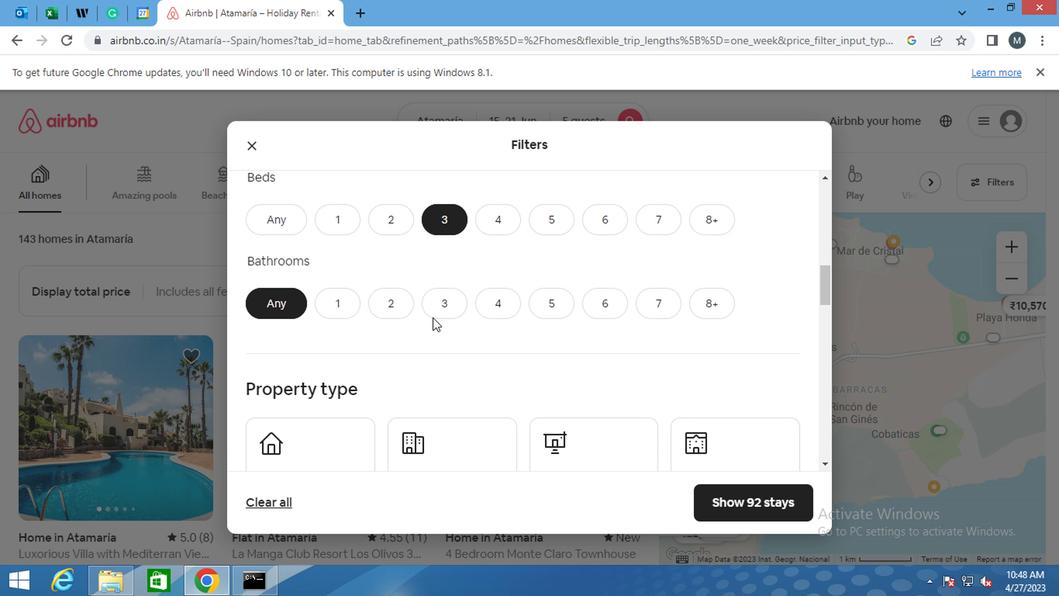 
Action: Mouse pressed left at (435, 302)
Screenshot: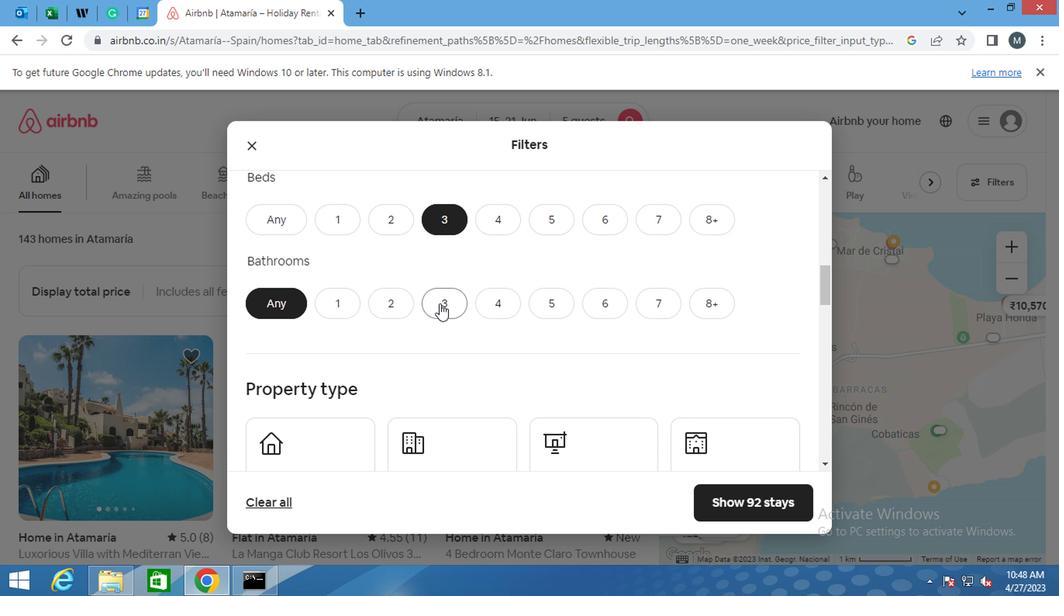 
Action: Mouse moved to (408, 301)
Screenshot: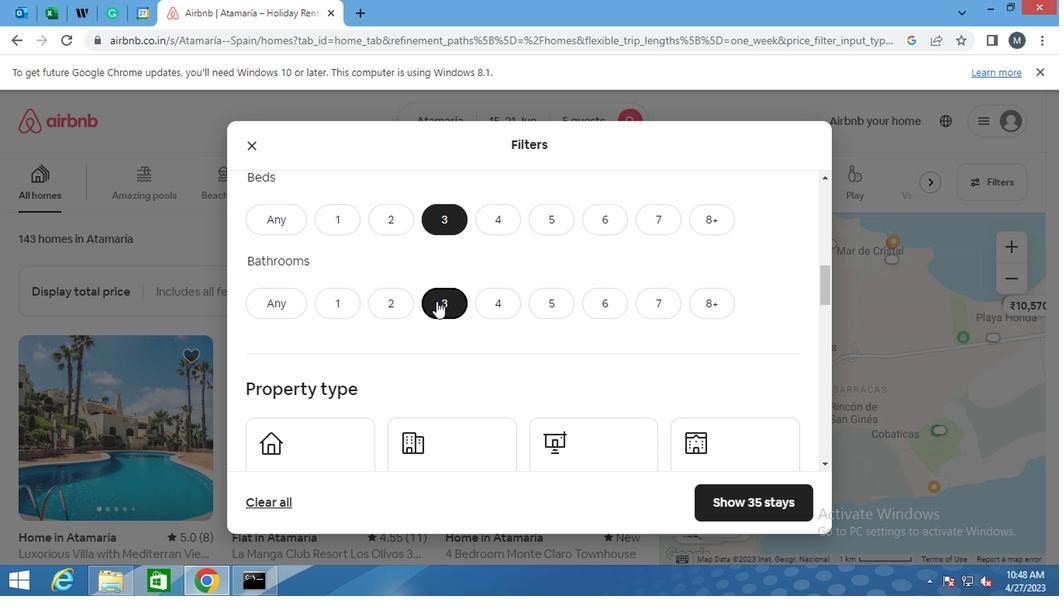 
Action: Mouse scrolled (408, 301) with delta (0, 0)
Screenshot: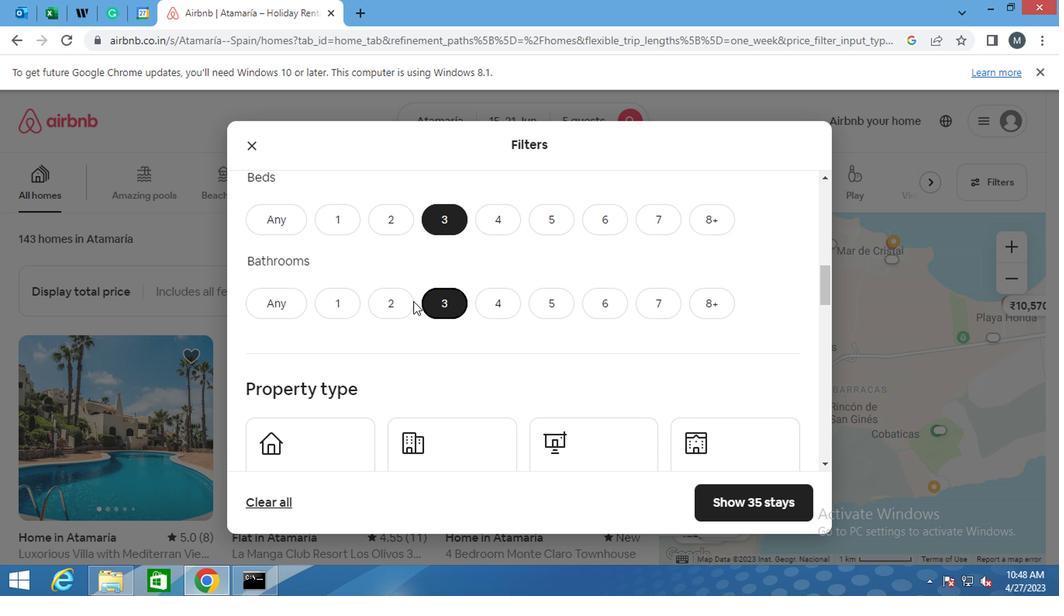 
Action: Mouse scrolled (408, 301) with delta (0, 0)
Screenshot: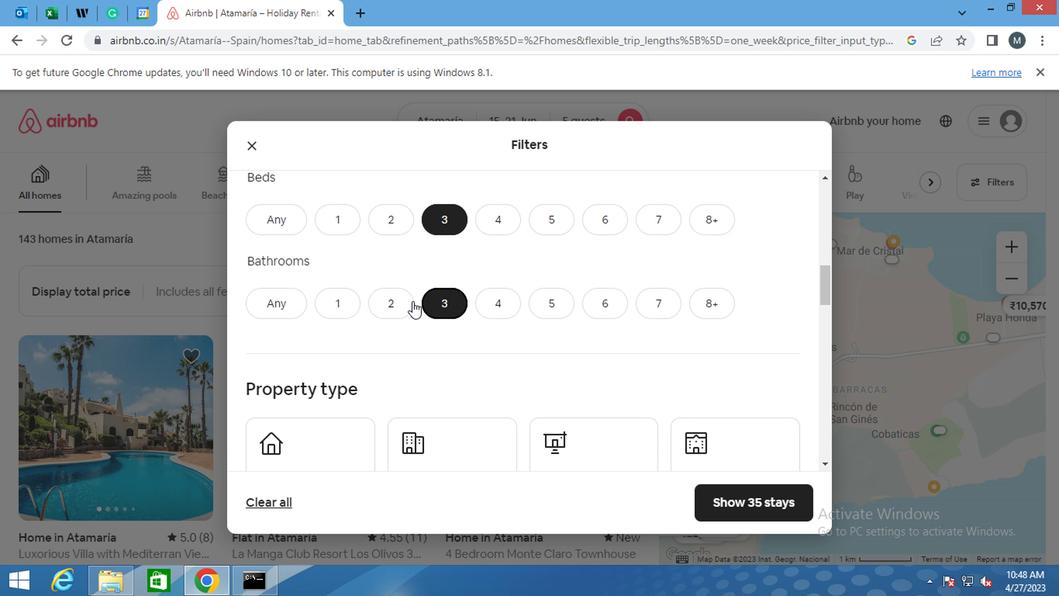 
Action: Mouse moved to (305, 303)
Screenshot: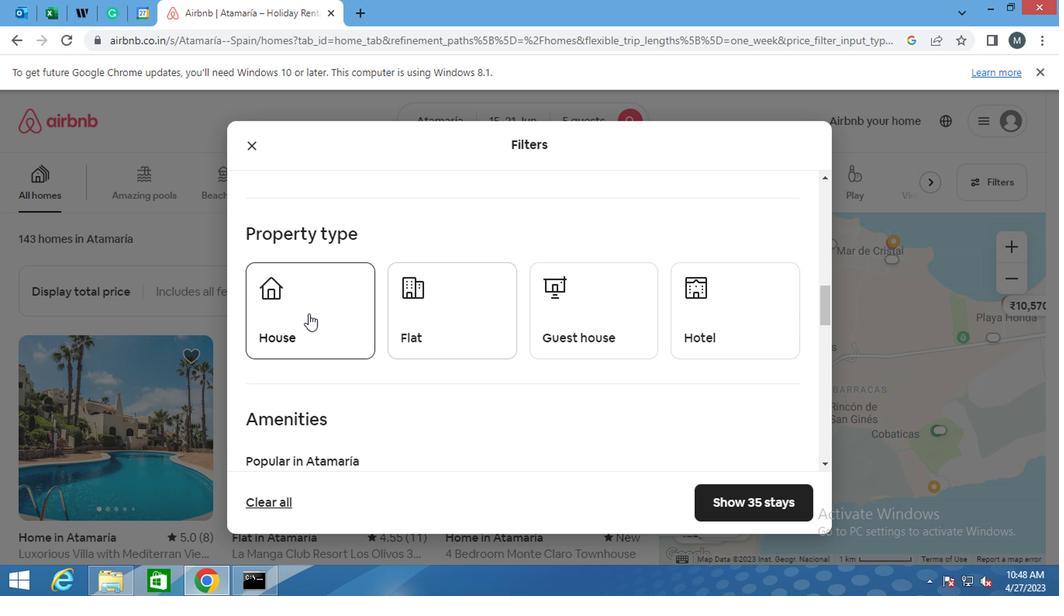 
Action: Mouse pressed left at (305, 303)
Screenshot: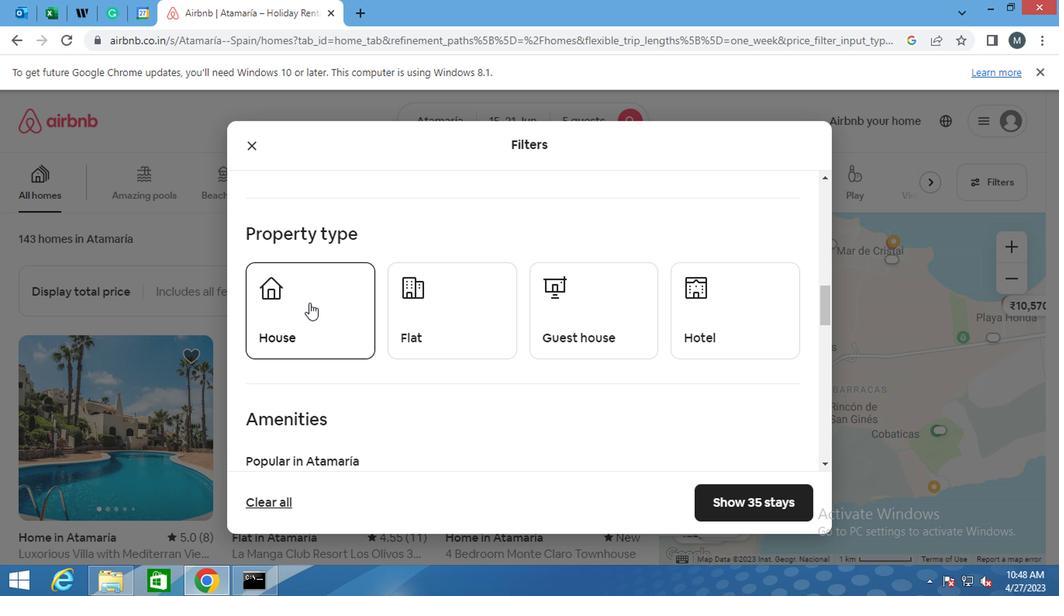 
Action: Mouse moved to (431, 305)
Screenshot: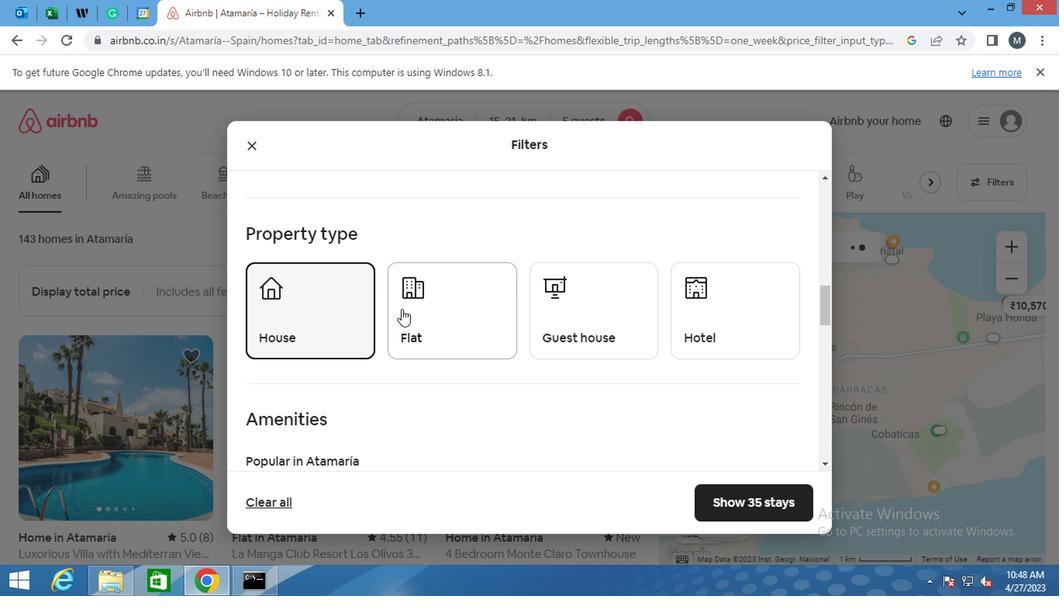 
Action: Mouse pressed left at (431, 305)
Screenshot: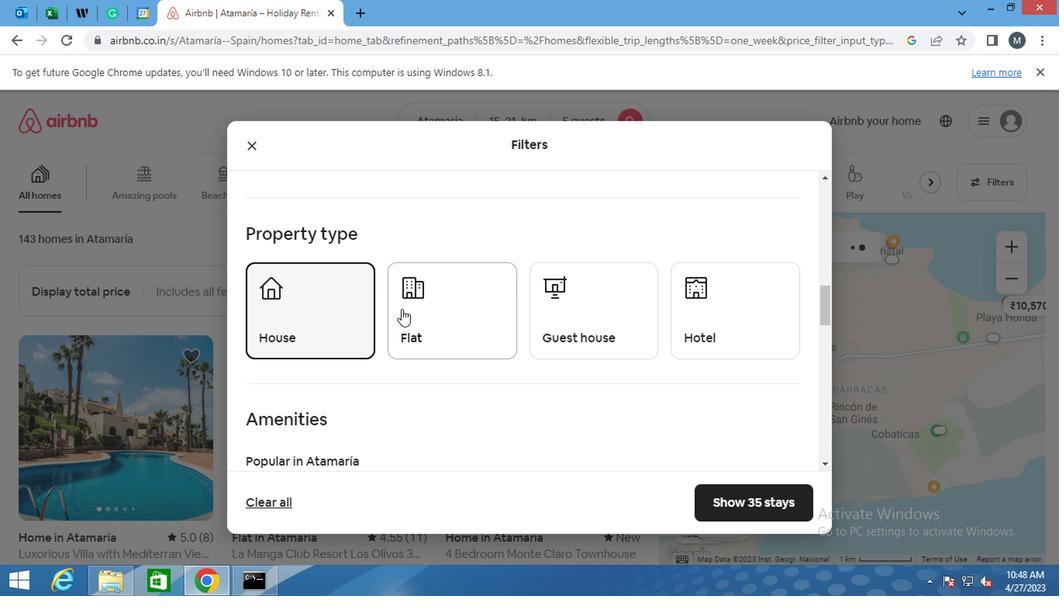 
Action: Mouse moved to (544, 299)
Screenshot: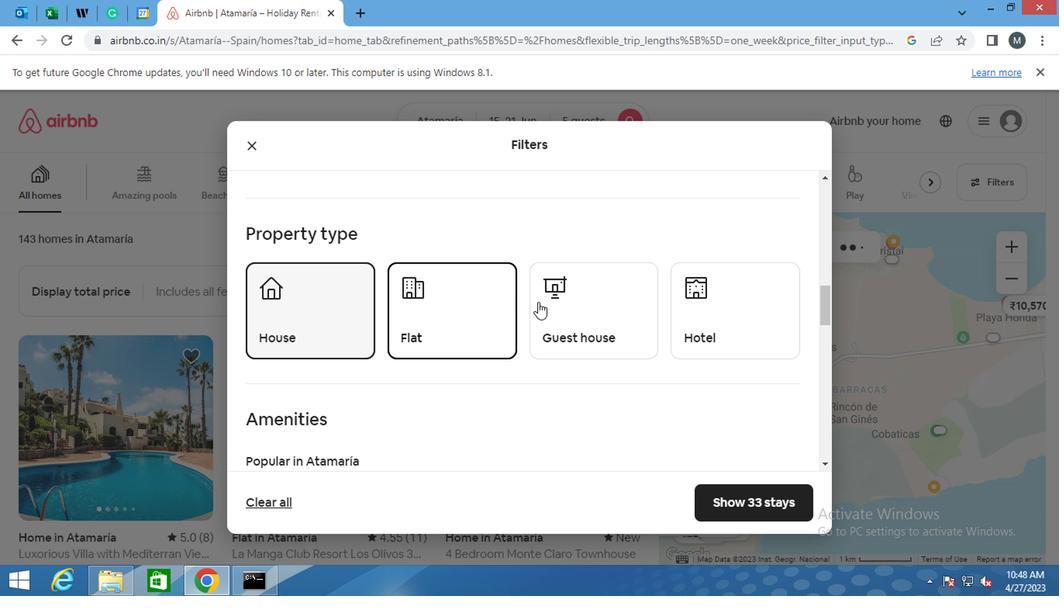 
Action: Mouse pressed left at (544, 299)
Screenshot: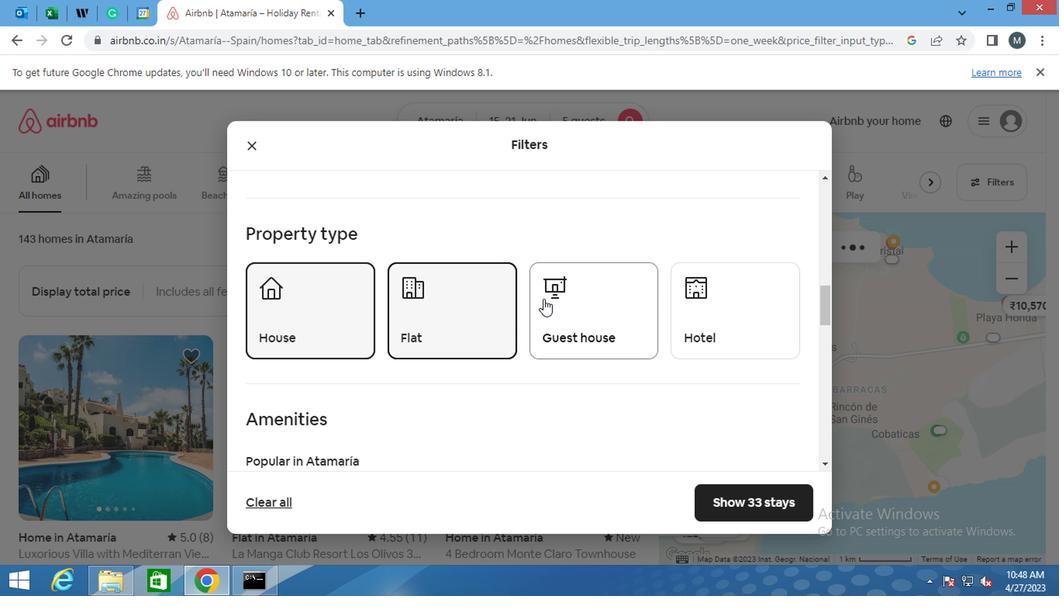 
Action: Mouse moved to (434, 302)
Screenshot: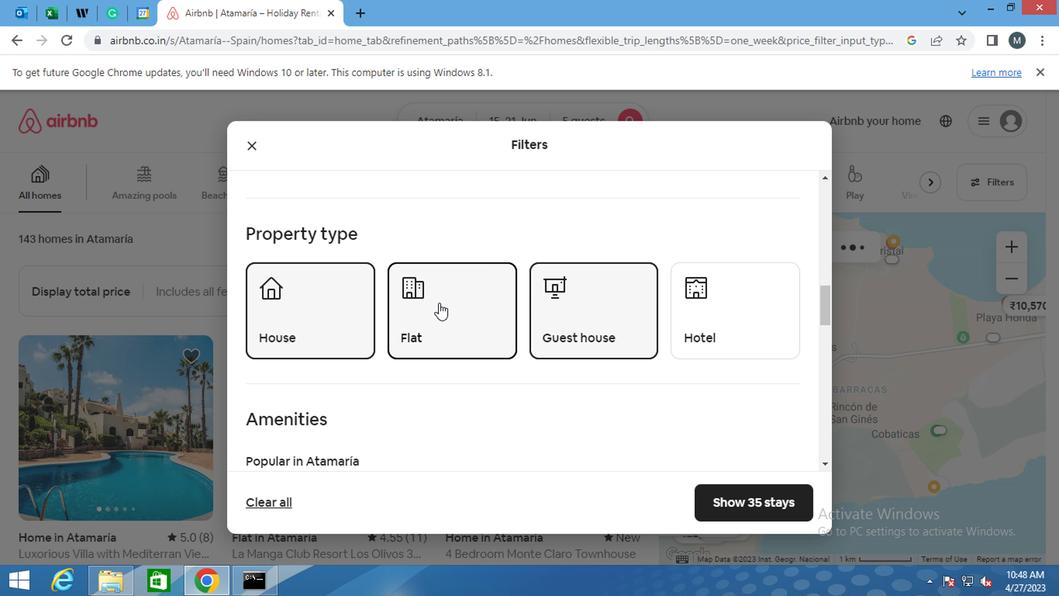 
Action: Mouse scrolled (434, 301) with delta (0, -1)
Screenshot: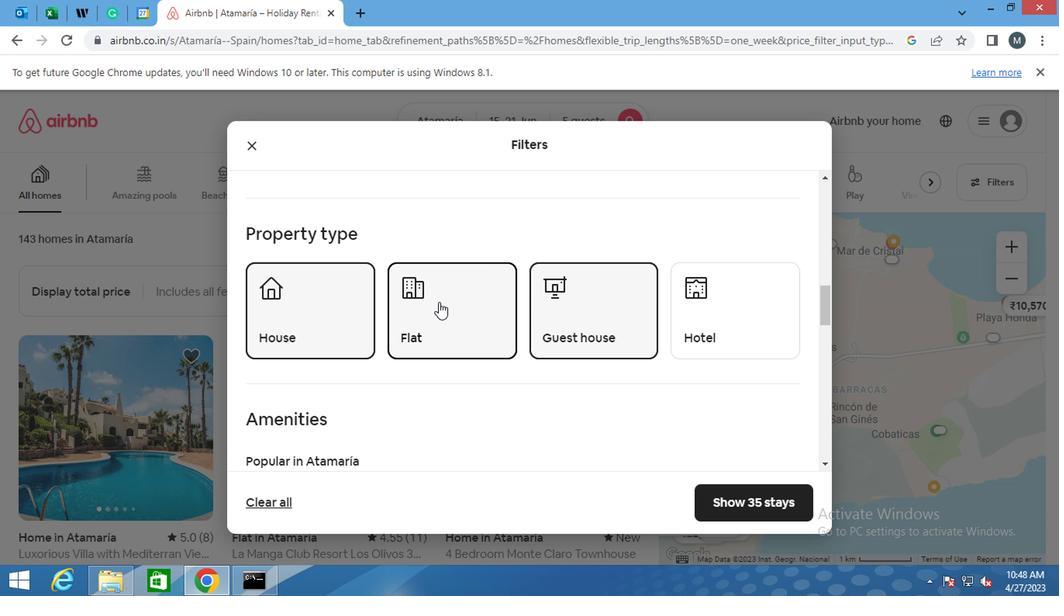 
Action: Mouse scrolled (434, 301) with delta (0, -1)
Screenshot: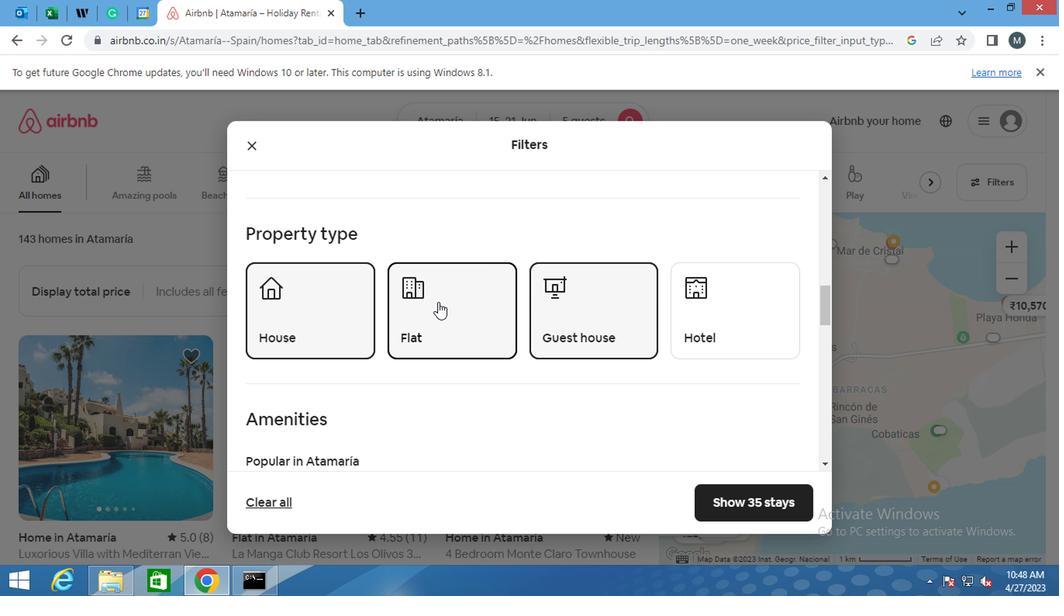 
Action: Mouse moved to (426, 306)
Screenshot: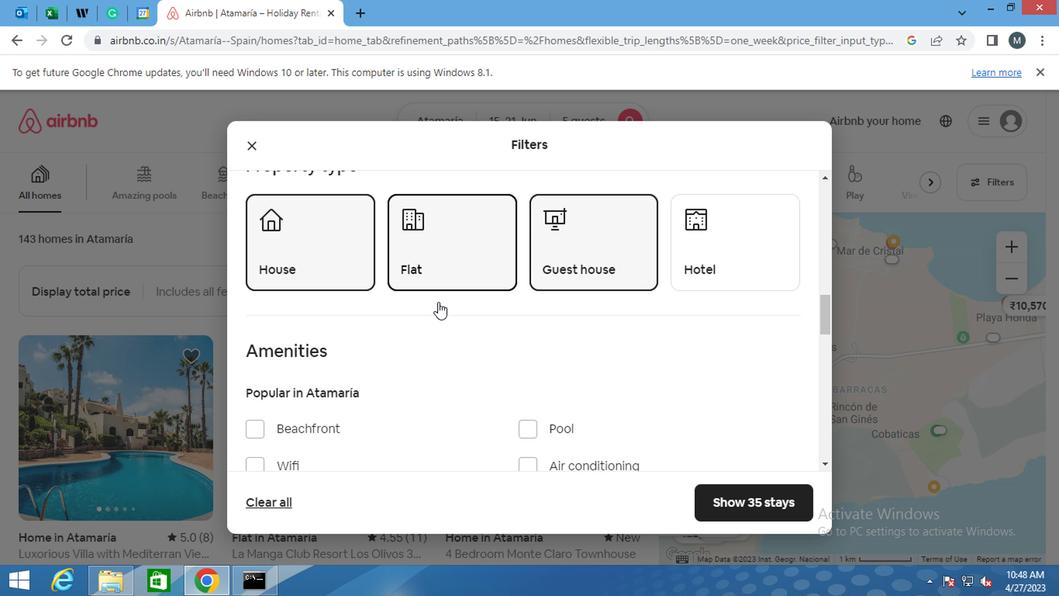 
Action: Mouse scrolled (426, 305) with delta (0, -1)
Screenshot: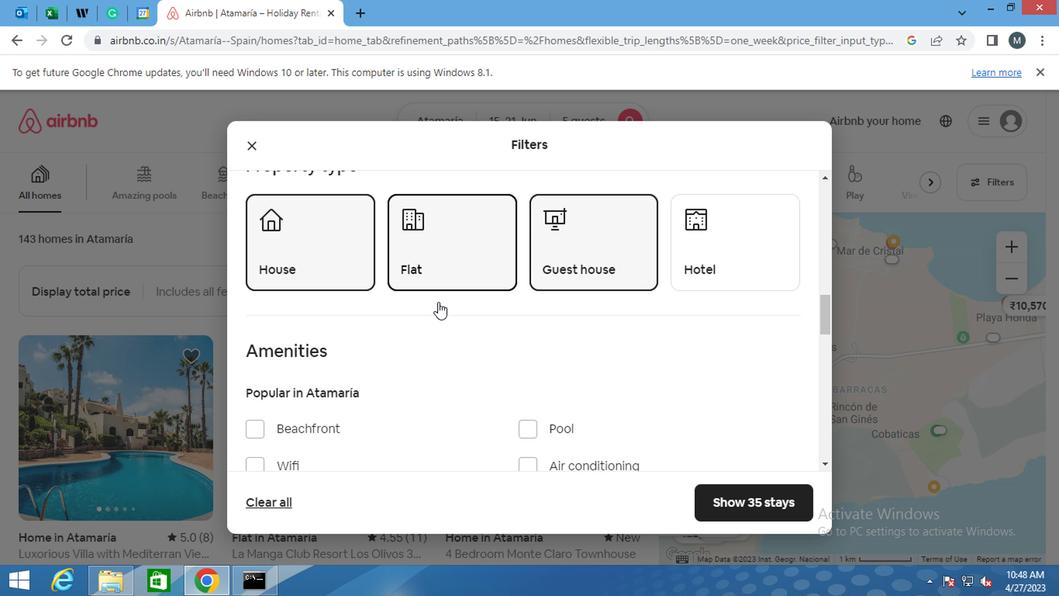 
Action: Mouse moved to (425, 307)
Screenshot: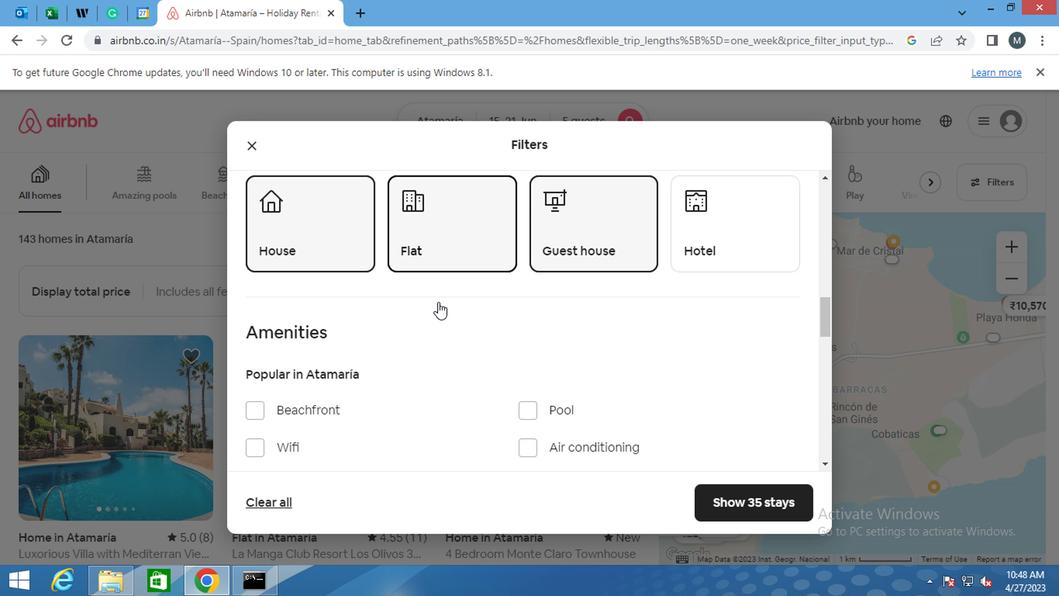 
Action: Mouse scrolled (425, 307) with delta (0, 0)
Screenshot: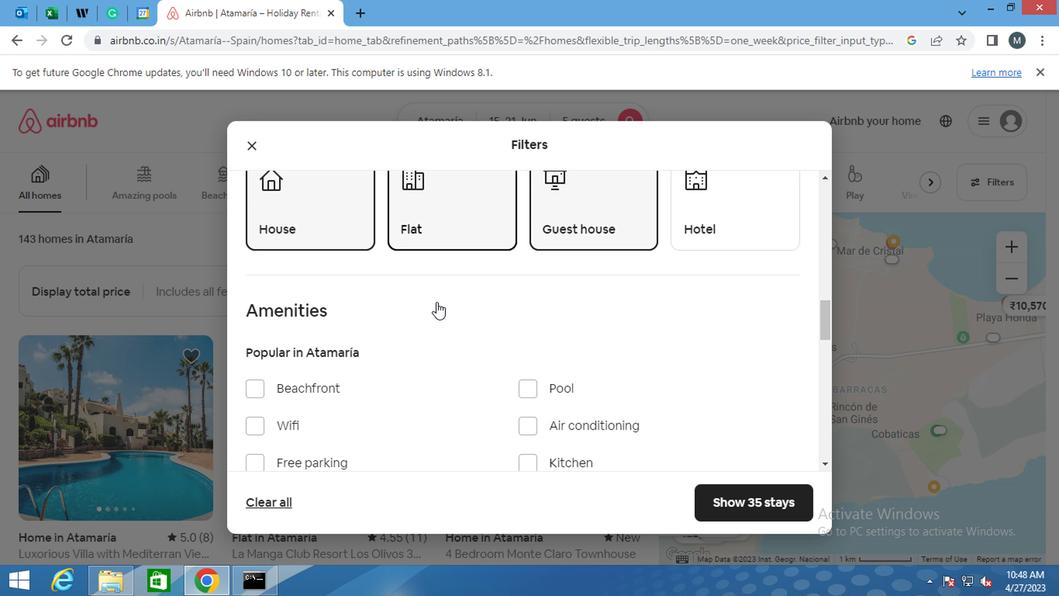 
Action: Mouse moved to (708, 397)
Screenshot: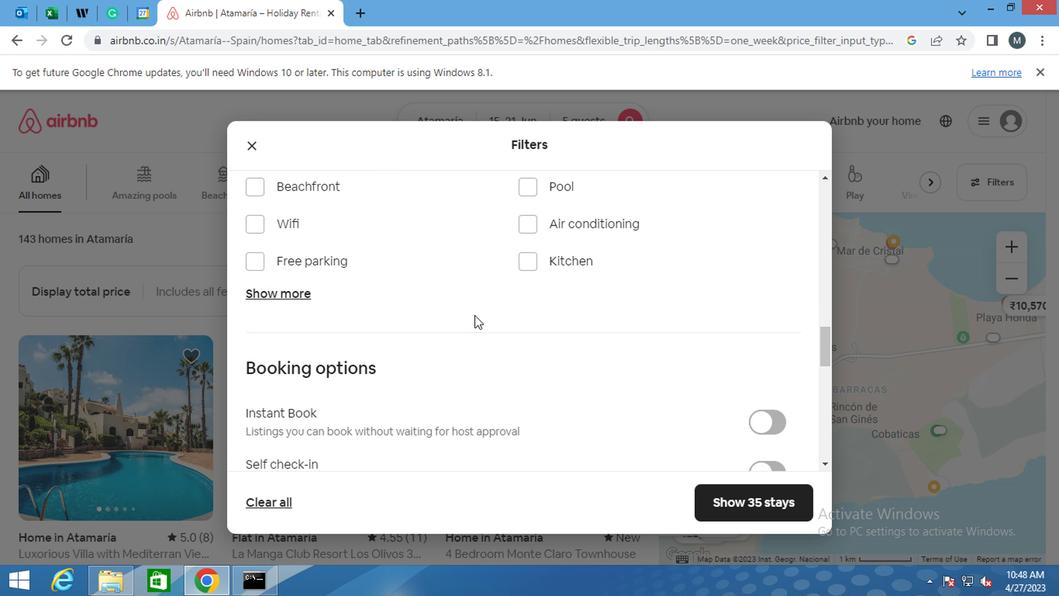 
Action: Mouse scrolled (708, 396) with delta (0, 0)
Screenshot: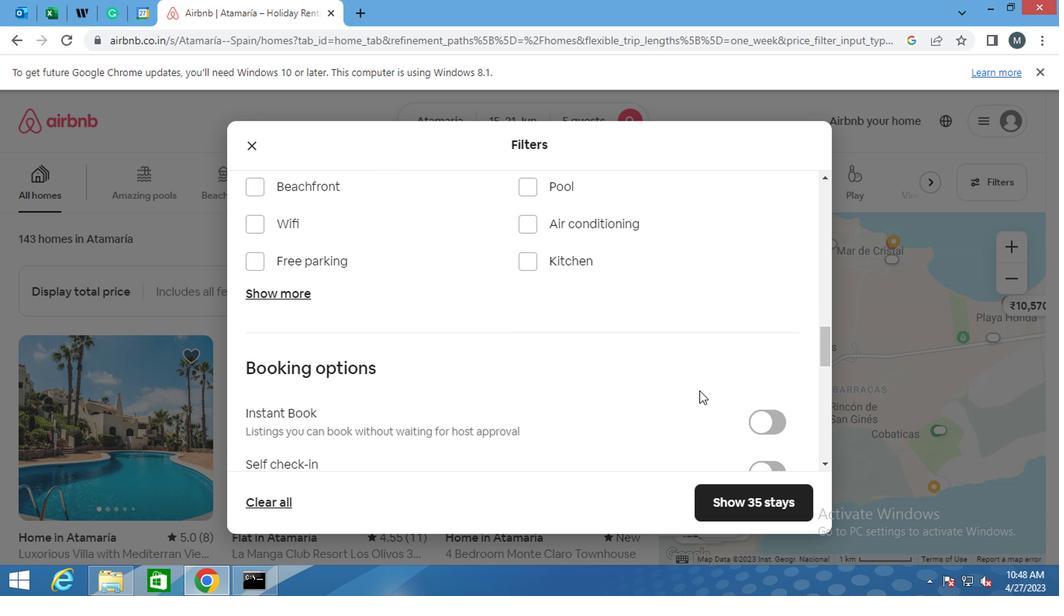 
Action: Mouse scrolled (708, 396) with delta (0, 0)
Screenshot: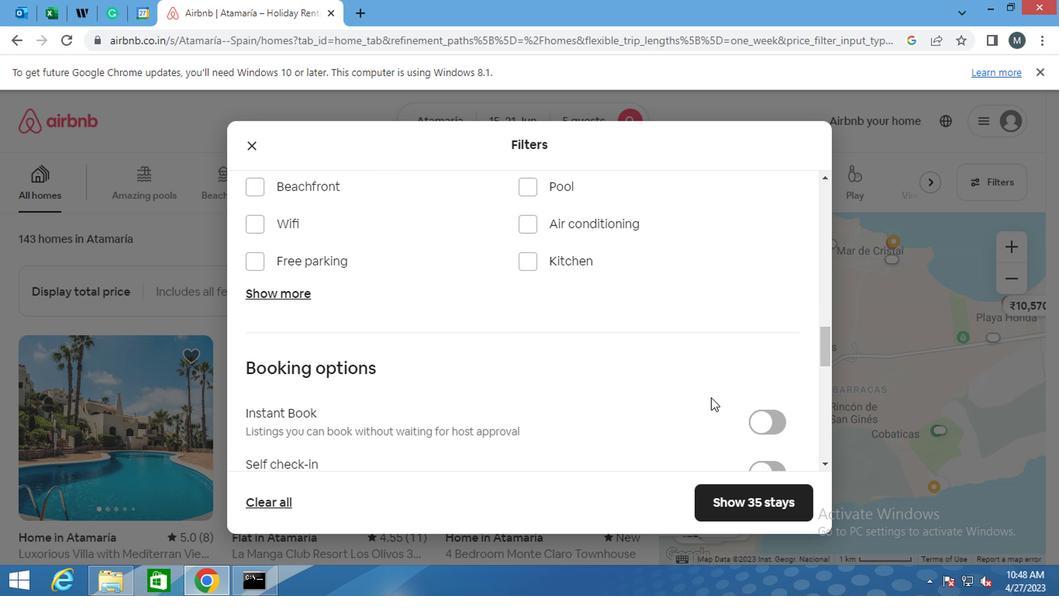 
Action: Mouse moved to (763, 321)
Screenshot: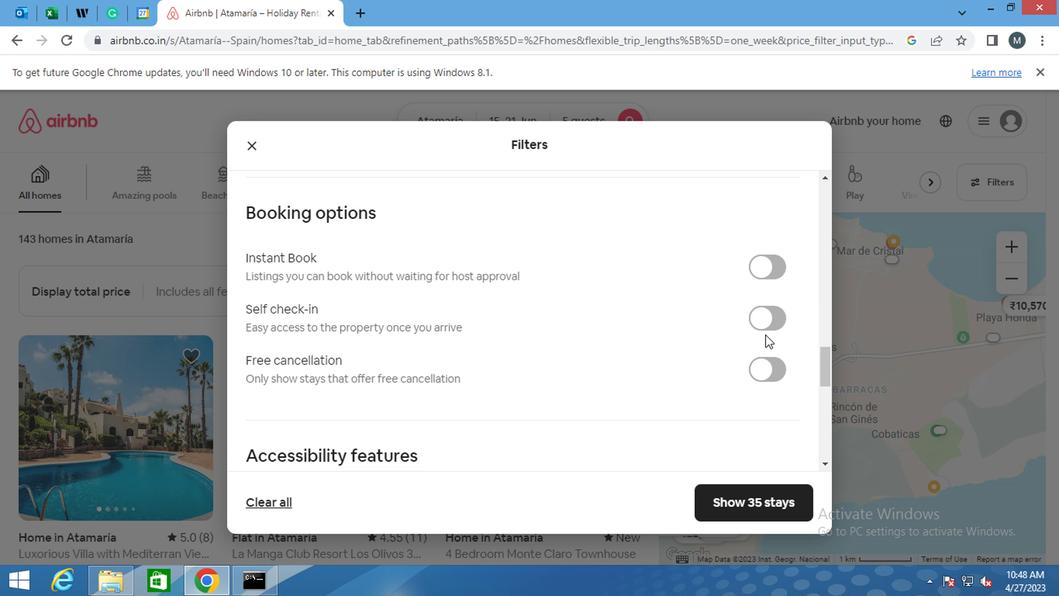 
Action: Mouse pressed left at (763, 321)
Screenshot: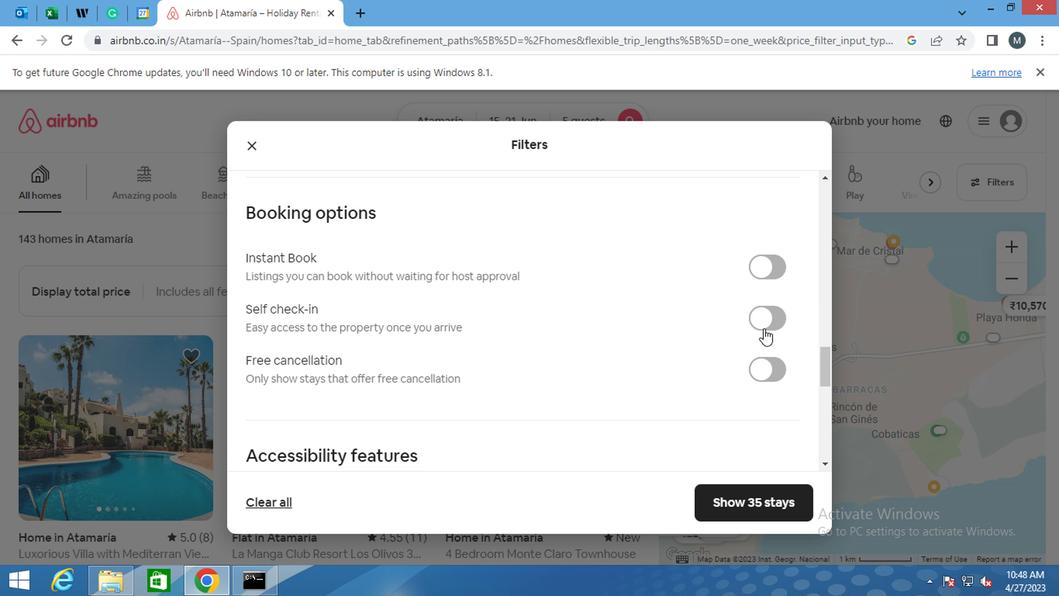 
Action: Mouse moved to (673, 336)
Screenshot: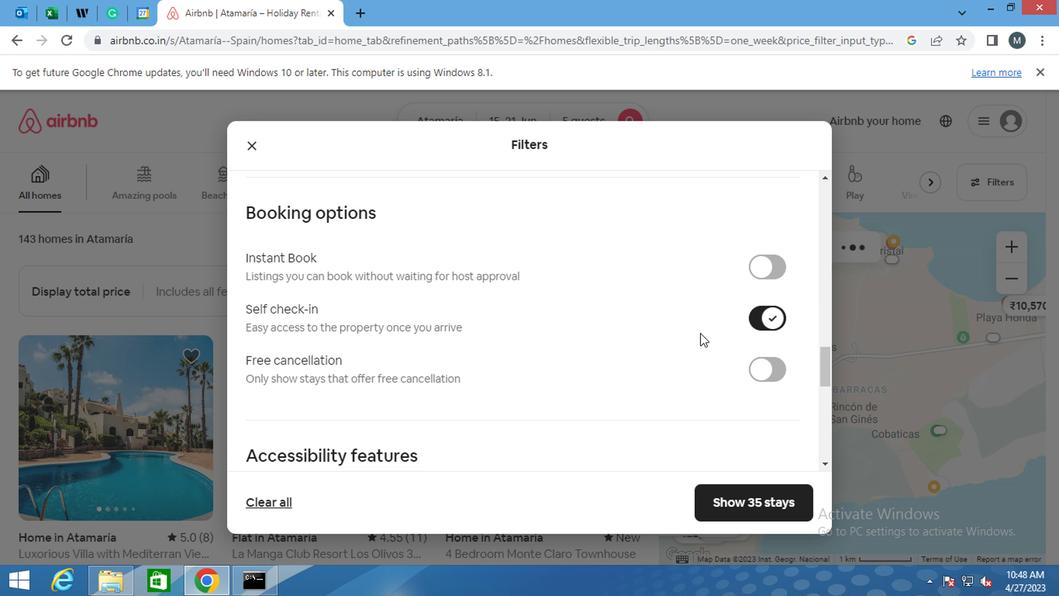 
Action: Mouse scrolled (673, 334) with delta (0, -1)
Screenshot: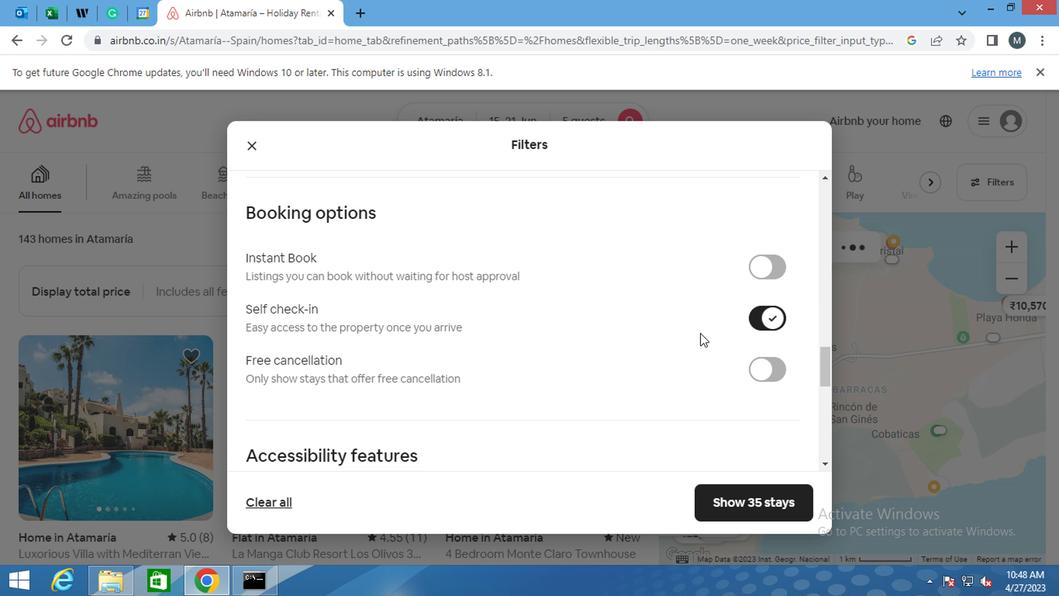 
Action: Mouse scrolled (673, 334) with delta (0, -1)
Screenshot: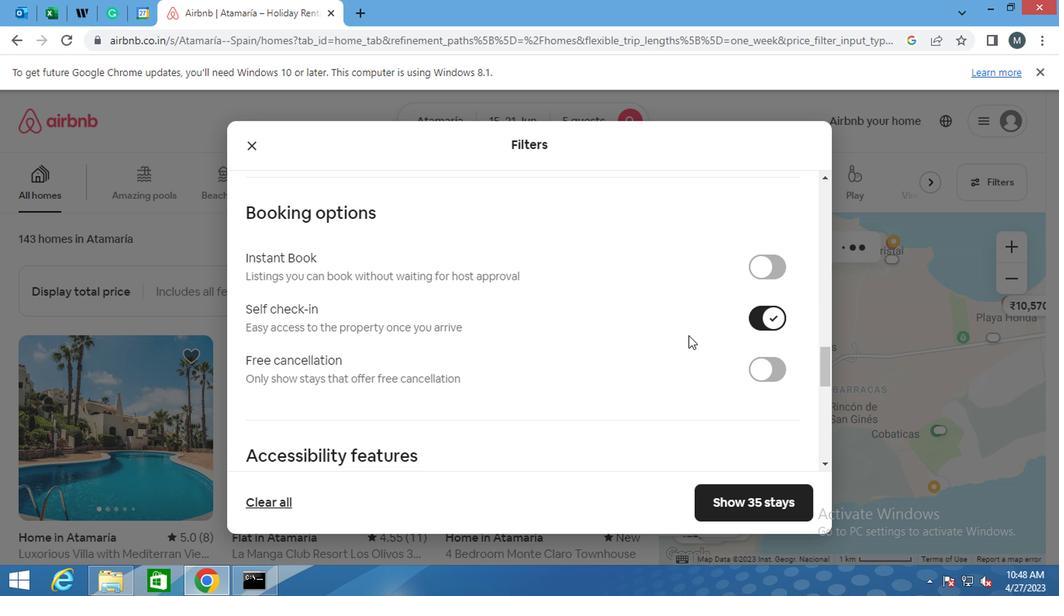 
Action: Mouse moved to (641, 334)
Screenshot: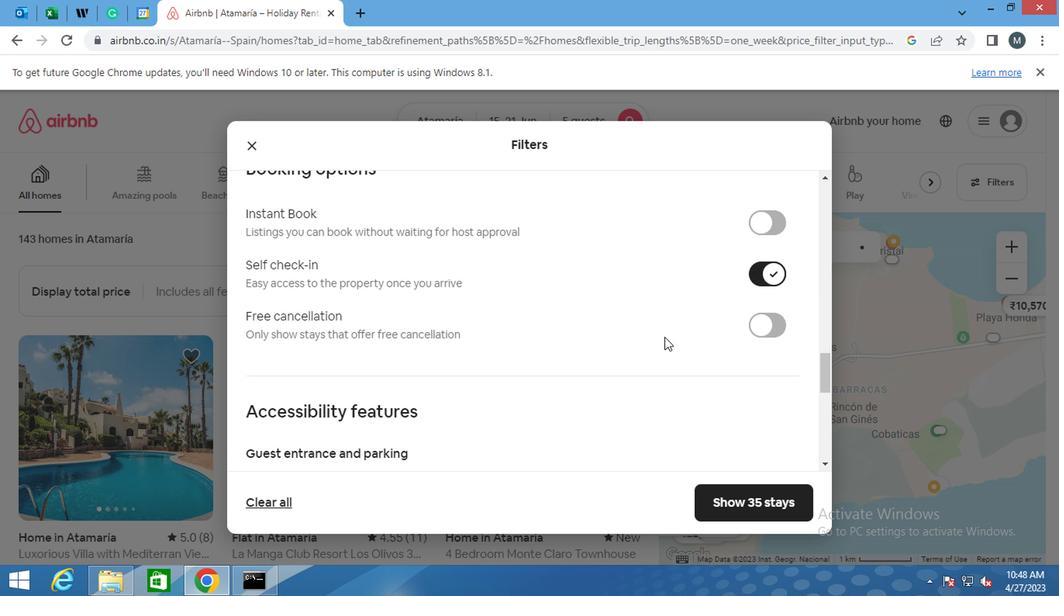 
Action: Mouse scrolled (641, 334) with delta (0, 0)
Screenshot: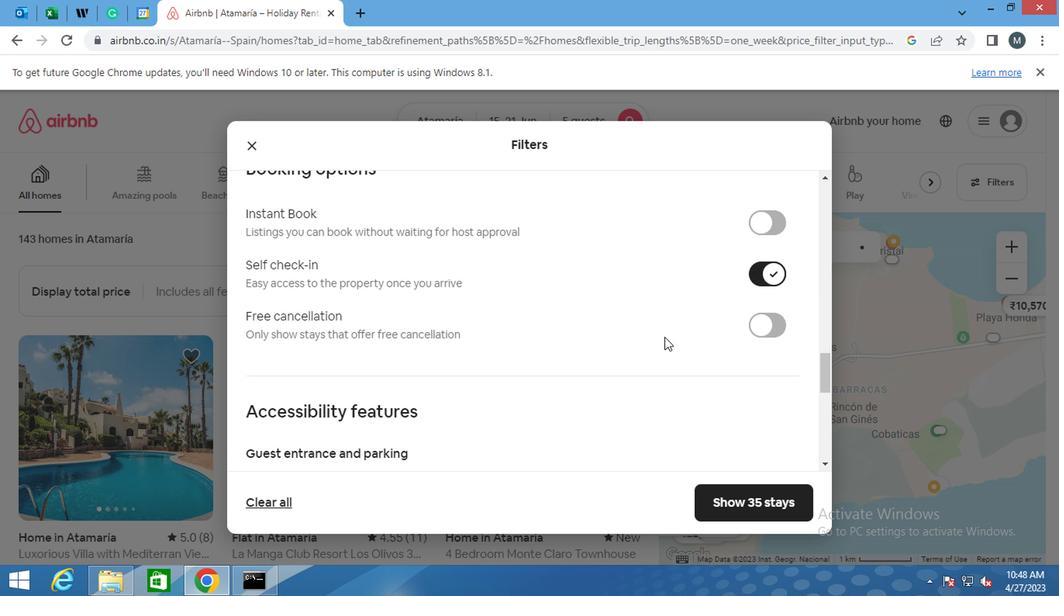
Action: Mouse moved to (639, 334)
Screenshot: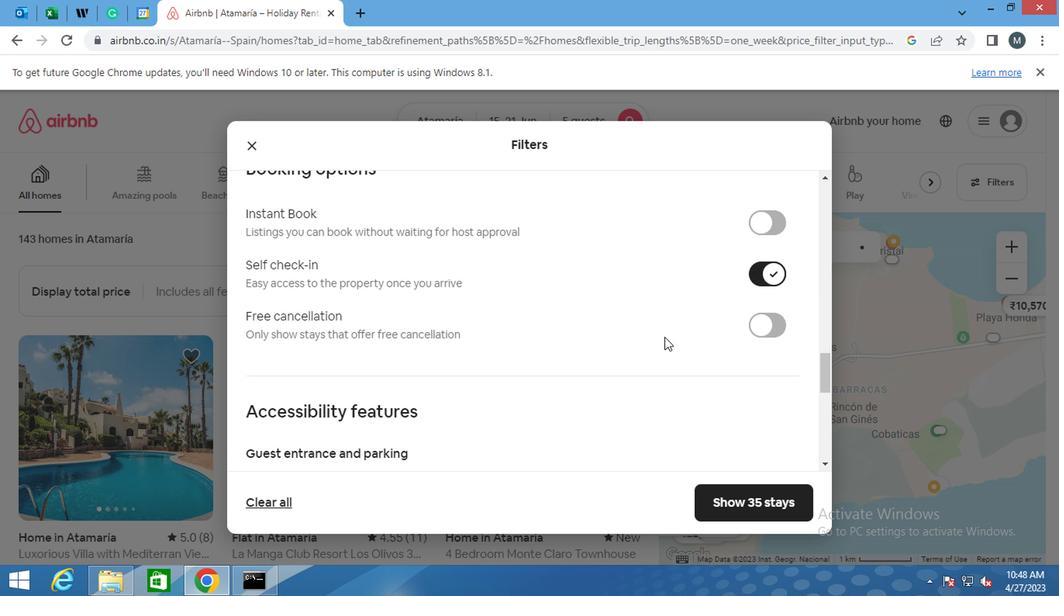 
Action: Mouse scrolled (639, 334) with delta (0, 0)
Screenshot: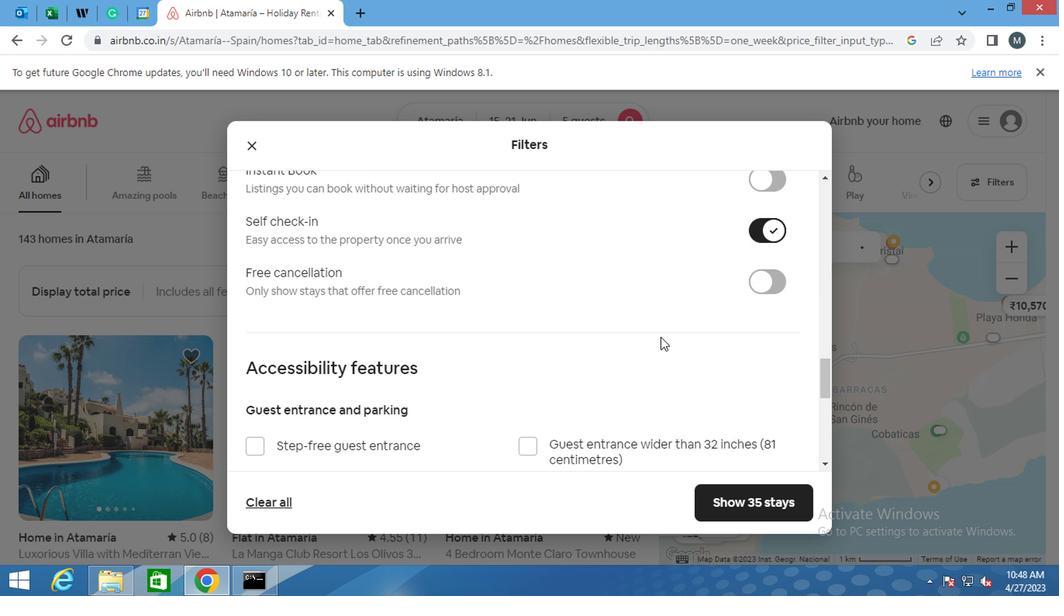 
Action: Mouse moved to (614, 342)
Screenshot: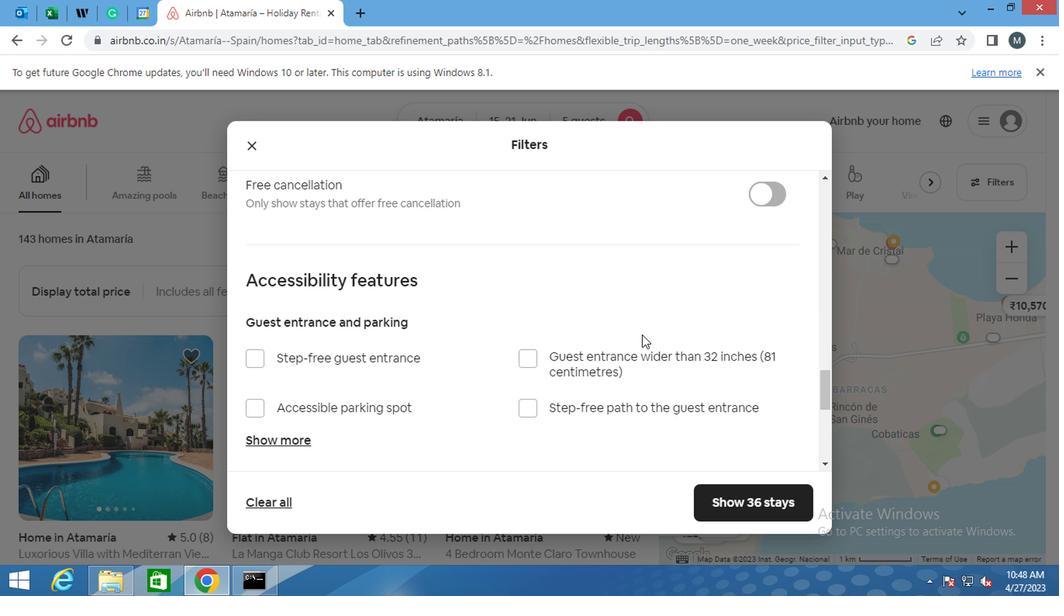 
Action: Mouse scrolled (614, 342) with delta (0, 0)
Screenshot: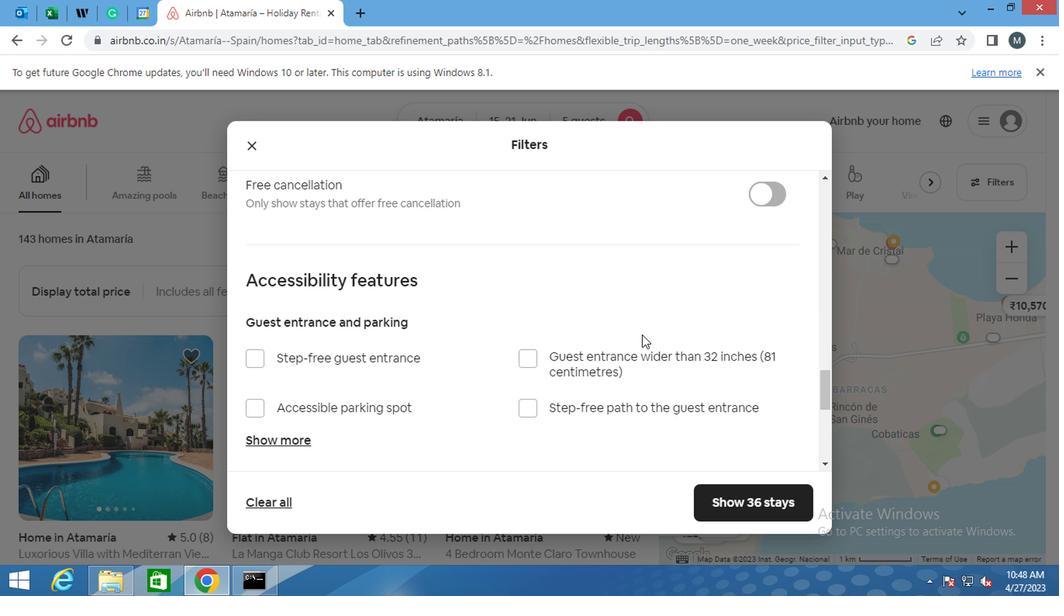 
Action: Mouse moved to (612, 343)
Screenshot: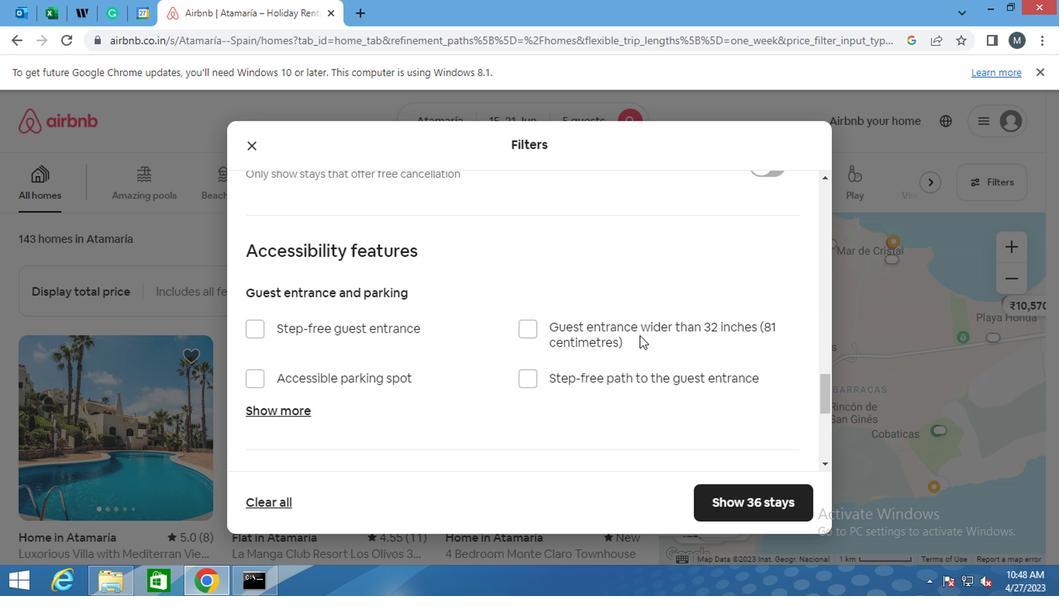 
Action: Mouse scrolled (612, 342) with delta (0, -1)
Screenshot: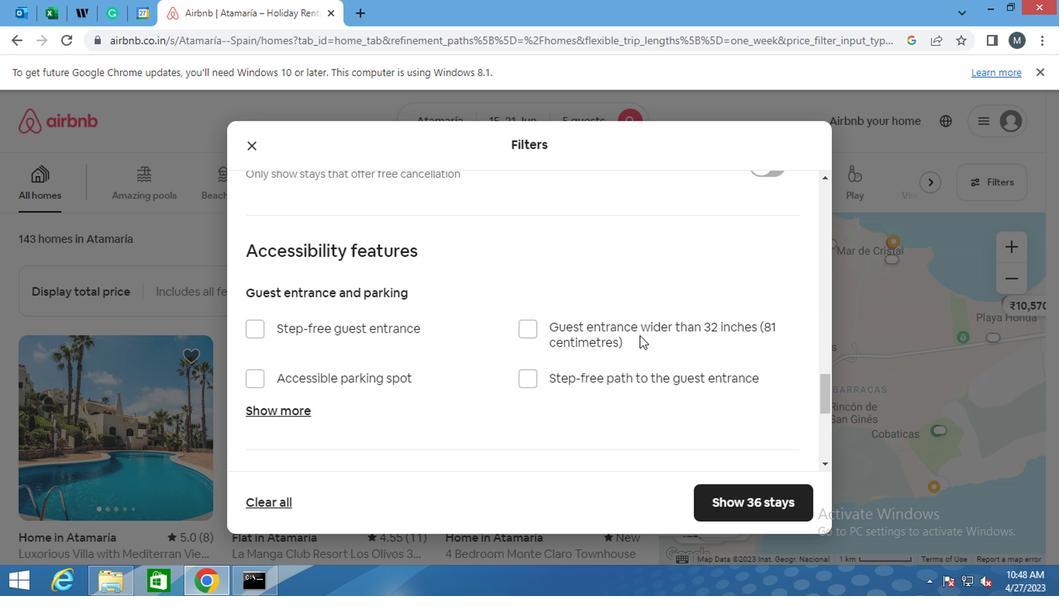 
Action: Mouse moved to (609, 346)
Screenshot: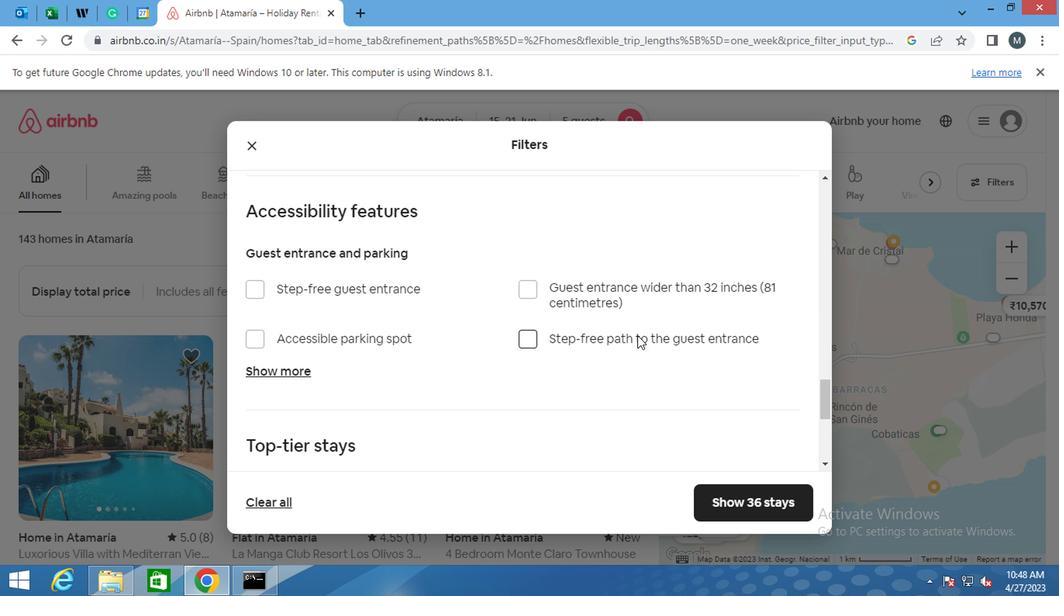 
Action: Mouse scrolled (609, 345) with delta (0, 0)
Screenshot: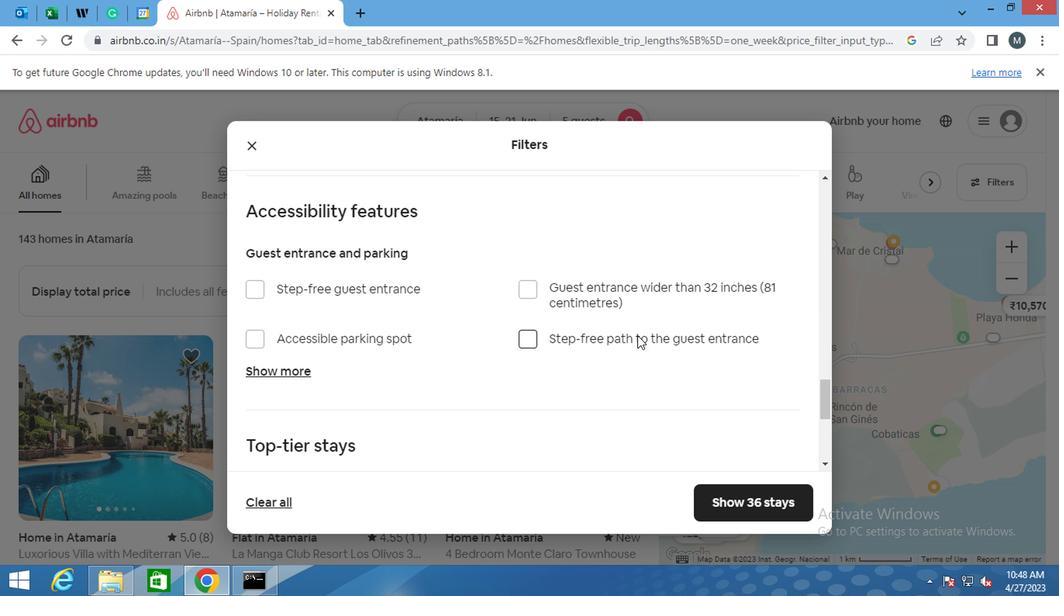 
Action: Mouse moved to (256, 365)
Screenshot: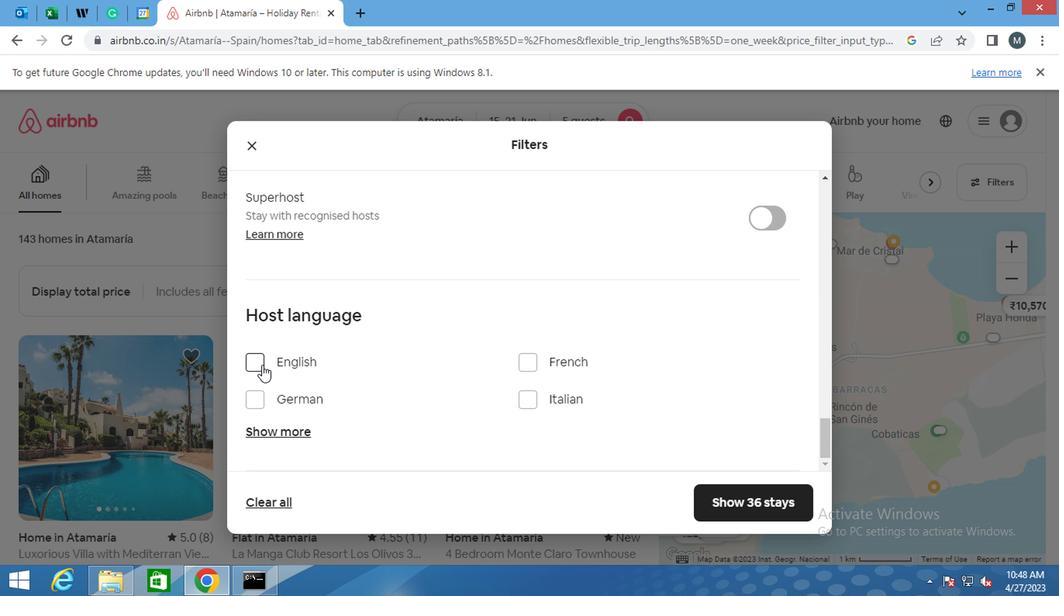 
Action: Mouse pressed left at (256, 365)
Screenshot: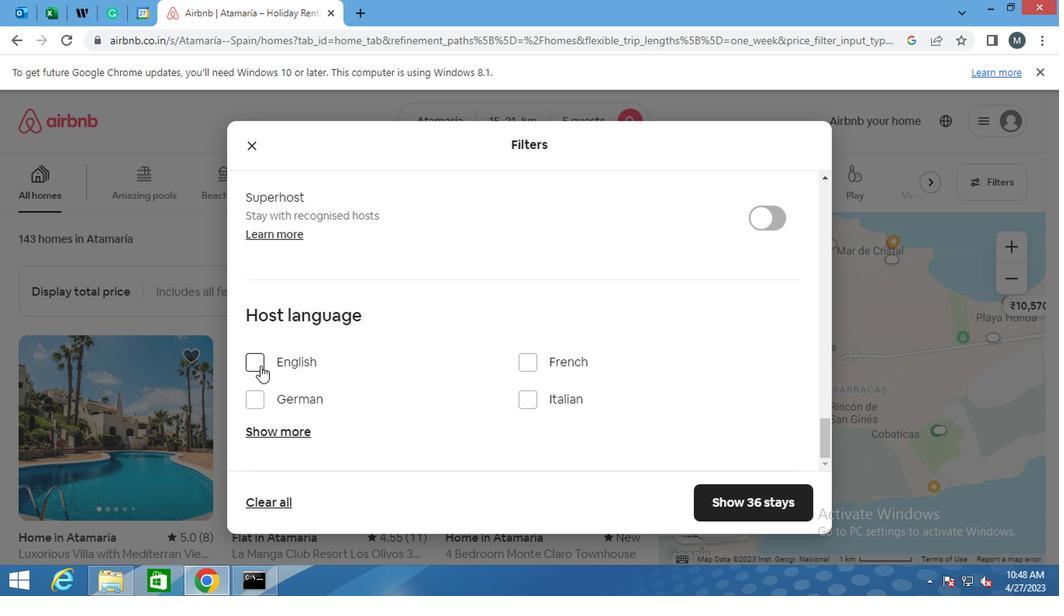 
Action: Mouse moved to (786, 498)
Screenshot: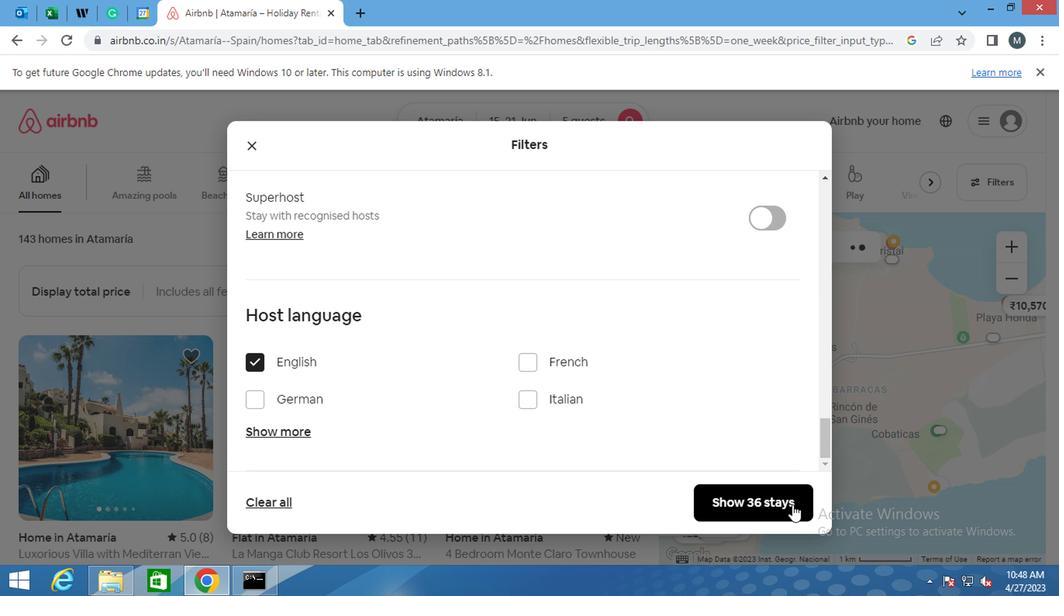 
Action: Mouse pressed left at (786, 498)
Screenshot: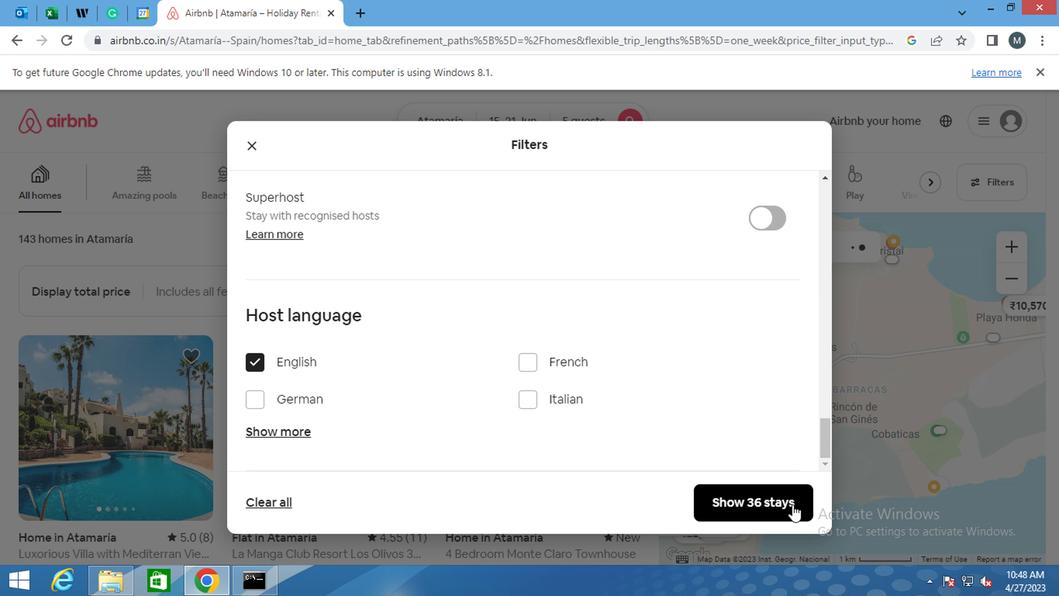 
